 Task: Create a sub task Gather and Analyse Requirements for the task  Implement a new remote access system for a company's employees in the project AgileHive , assign it to team member softage.4@softage.net and update the status of the sub task to  At Risk , set the priority of the sub task to Medium
Action: Mouse moved to (461, 387)
Screenshot: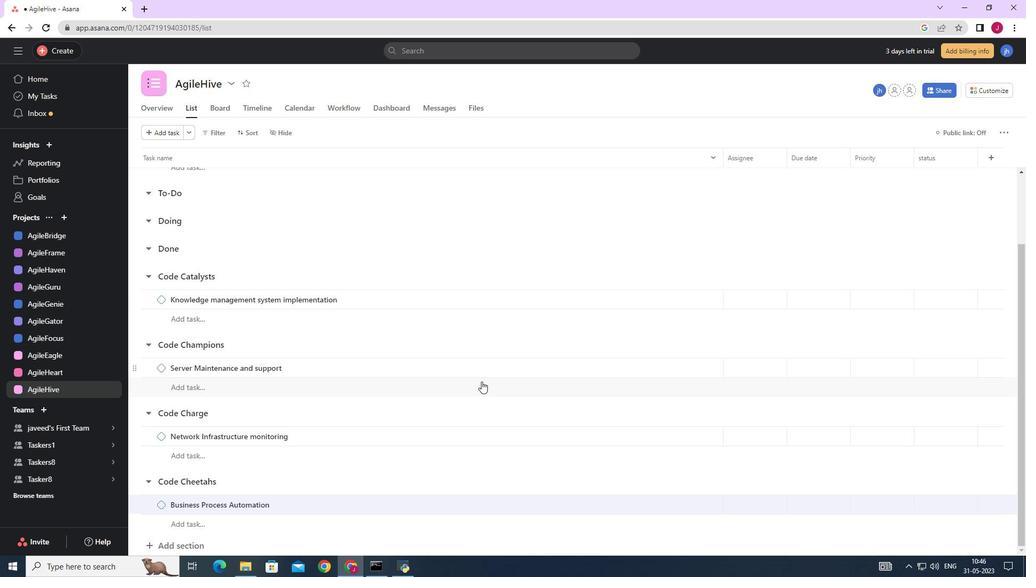 
Action: Mouse scrolled (461, 387) with delta (0, 0)
Screenshot: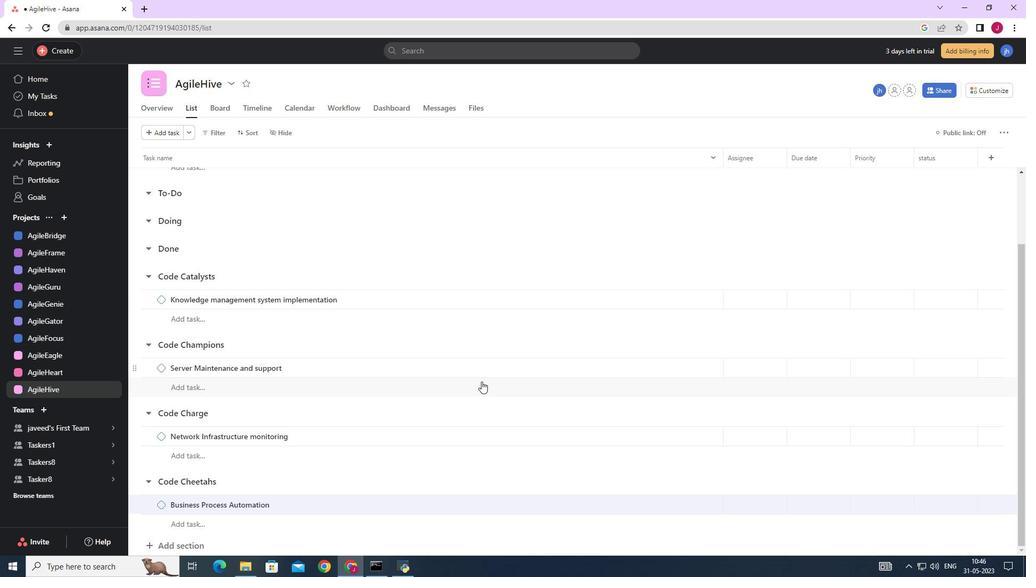 
Action: Mouse moved to (459, 389)
Screenshot: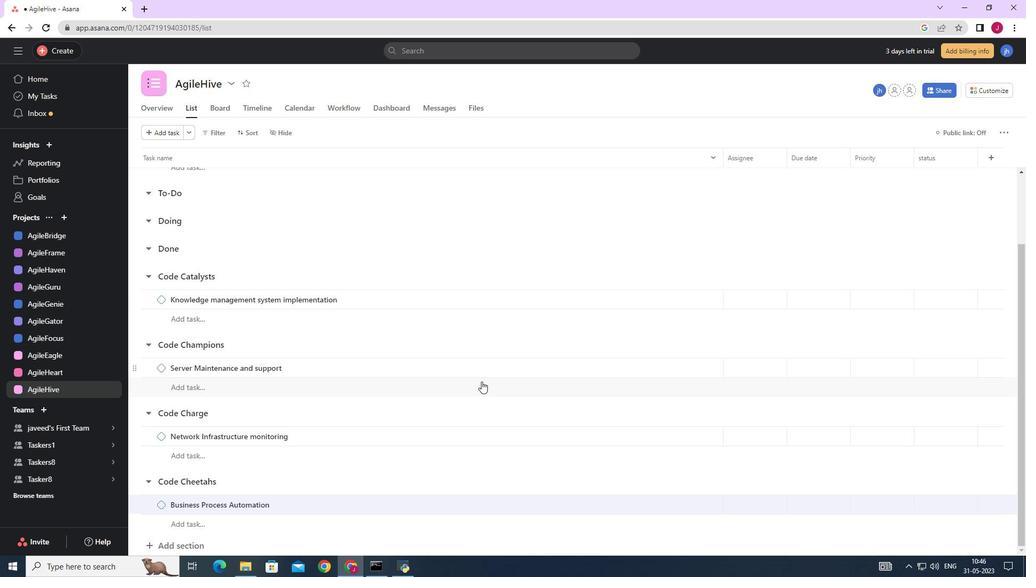 
Action: Mouse scrolled (459, 388) with delta (0, 0)
Screenshot: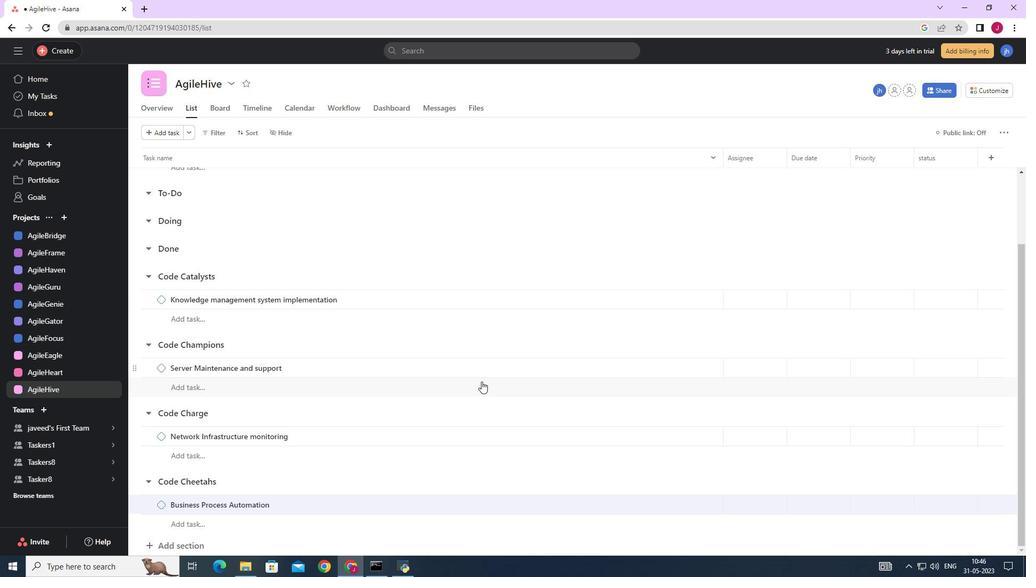 
Action: Mouse scrolled (459, 388) with delta (0, 0)
Screenshot: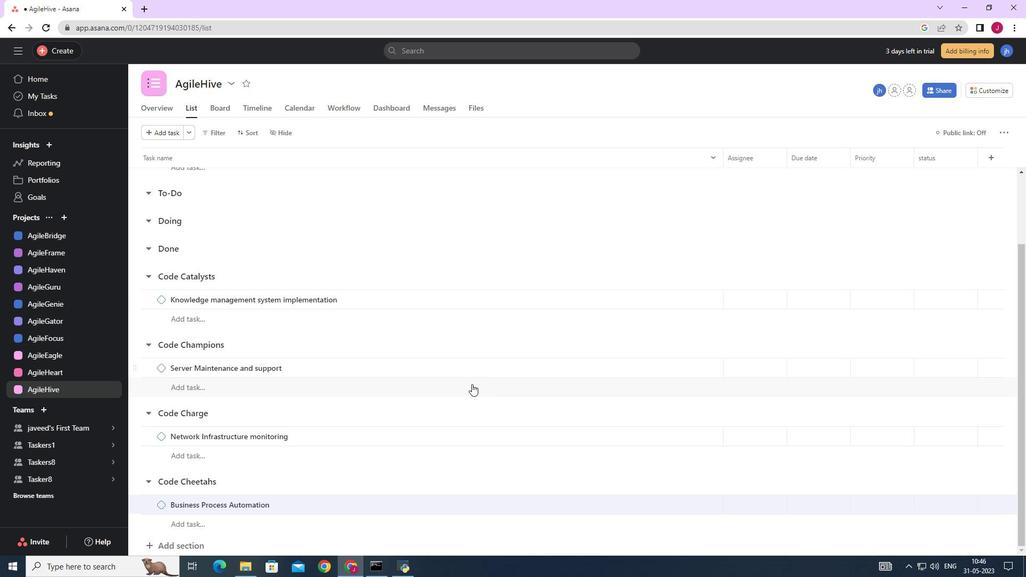 
Action: Mouse scrolled (459, 388) with delta (0, 0)
Screenshot: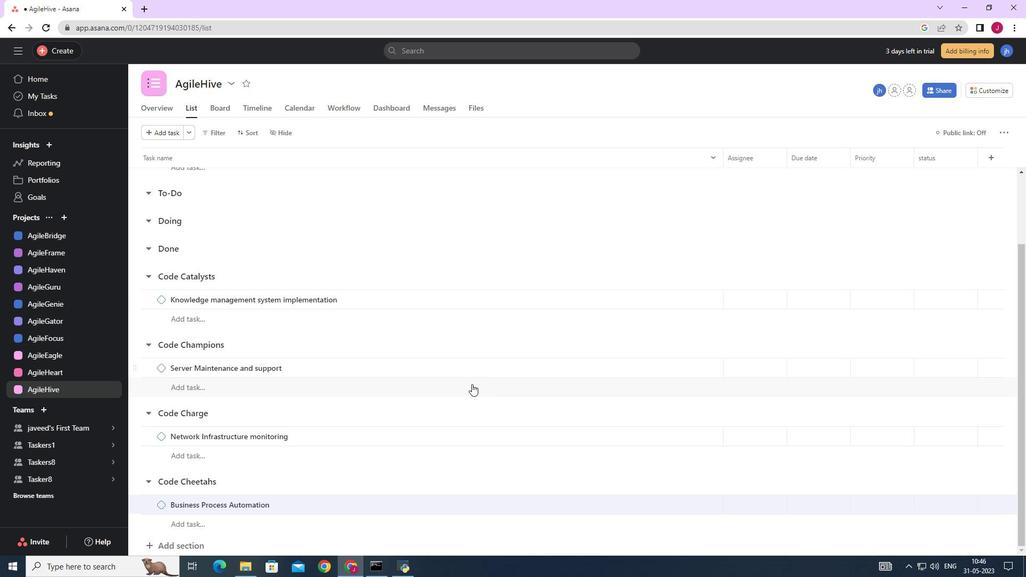 
Action: Mouse scrolled (459, 388) with delta (0, 0)
Screenshot: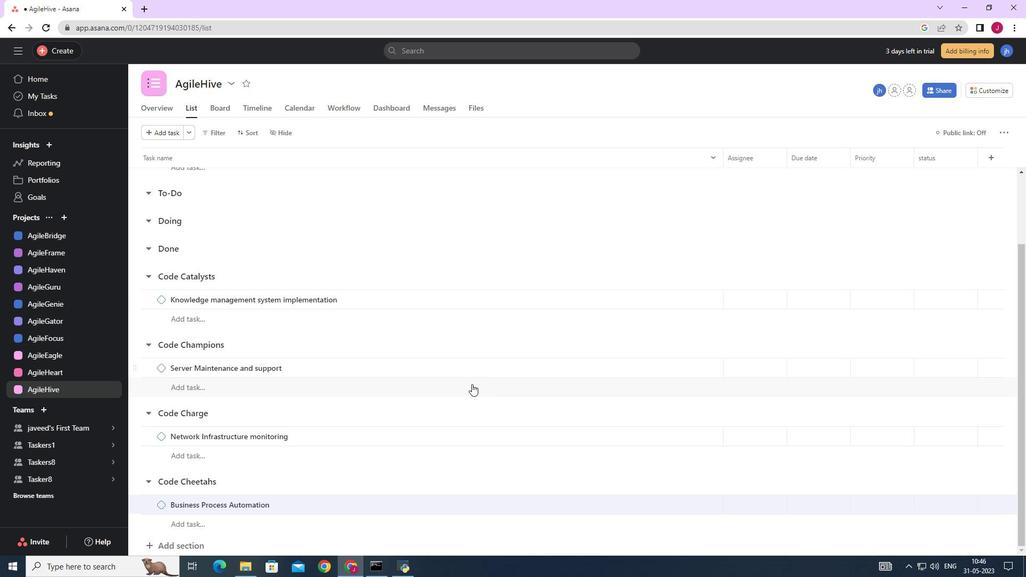 
Action: Mouse scrolled (459, 388) with delta (0, 0)
Screenshot: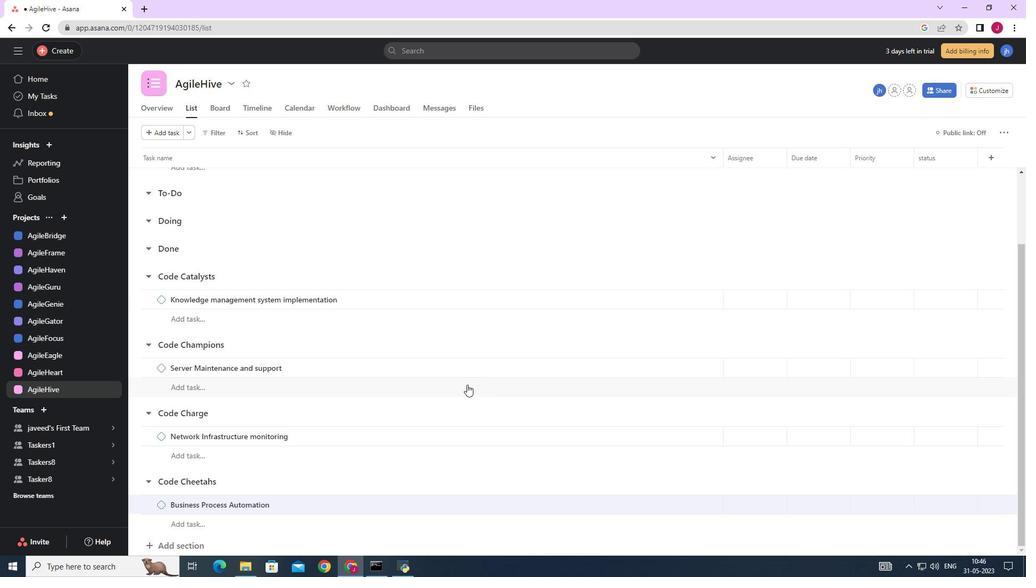 
Action: Mouse moved to (359, 339)
Screenshot: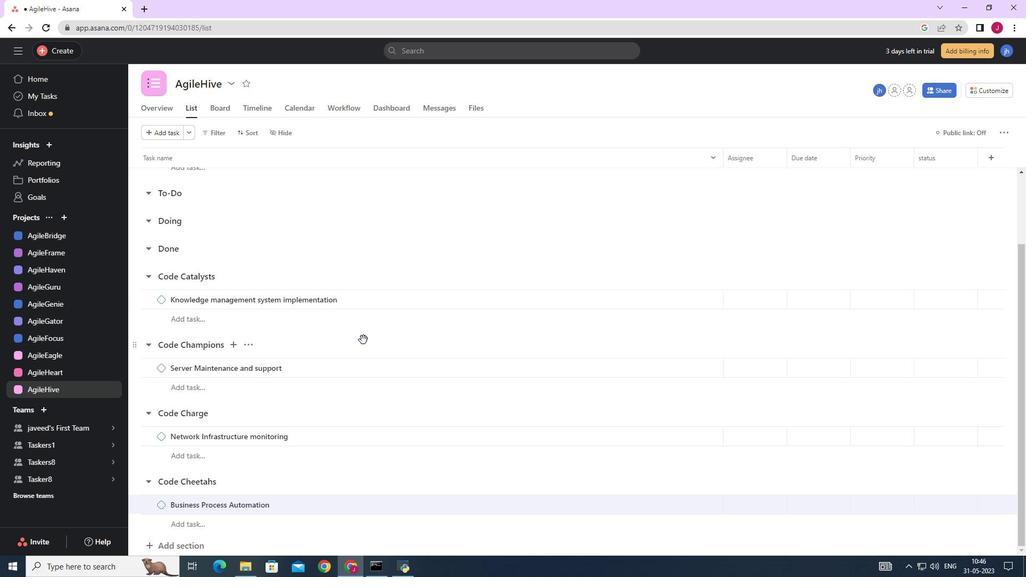 
Action: Mouse scrolled (359, 340) with delta (0, 0)
Screenshot: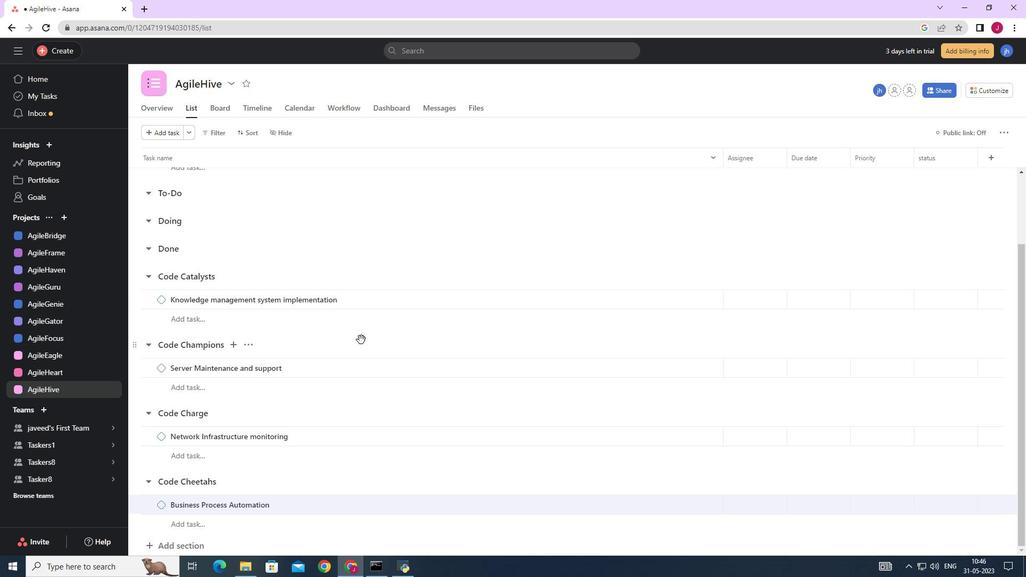 
Action: Mouse scrolled (359, 340) with delta (0, 0)
Screenshot: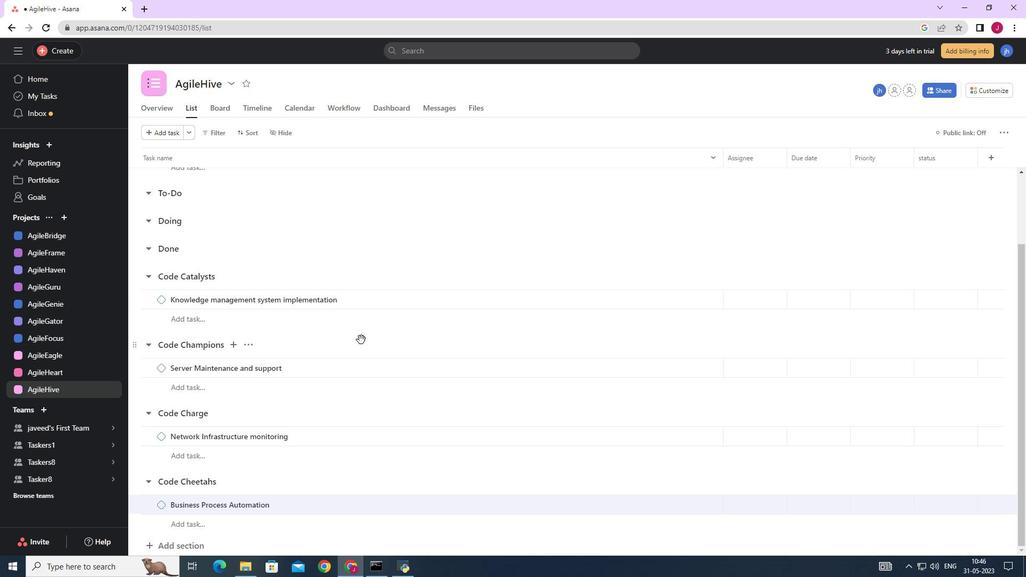 
Action: Mouse scrolled (359, 340) with delta (0, 0)
Screenshot: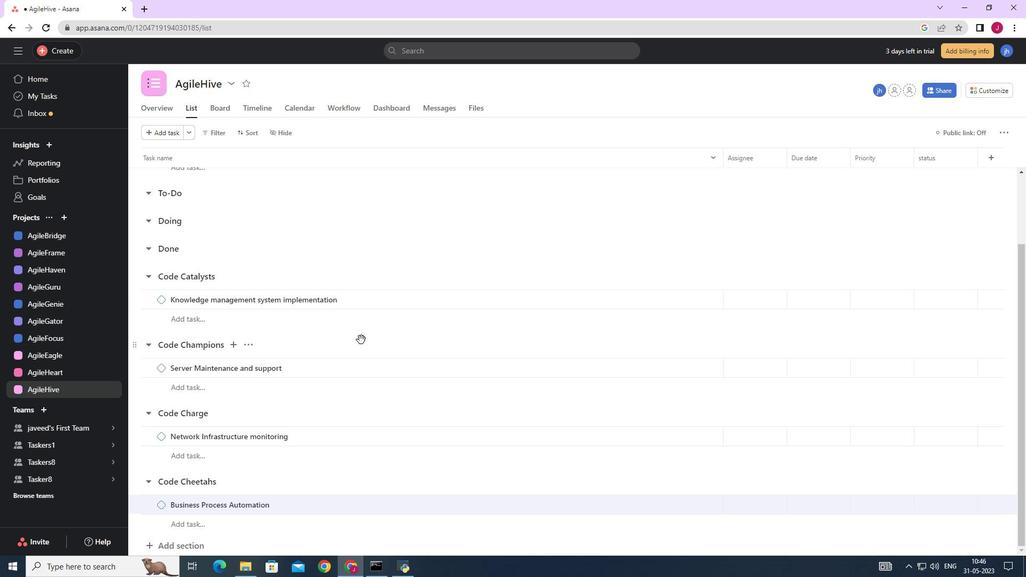 
Action: Mouse scrolled (359, 340) with delta (0, 0)
Screenshot: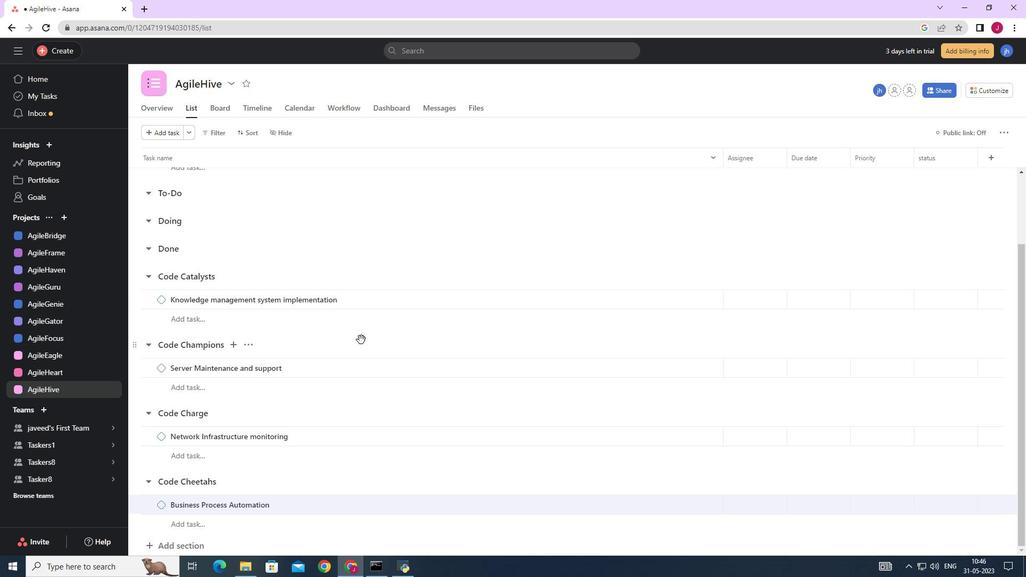 
Action: Mouse moved to (347, 339)
Screenshot: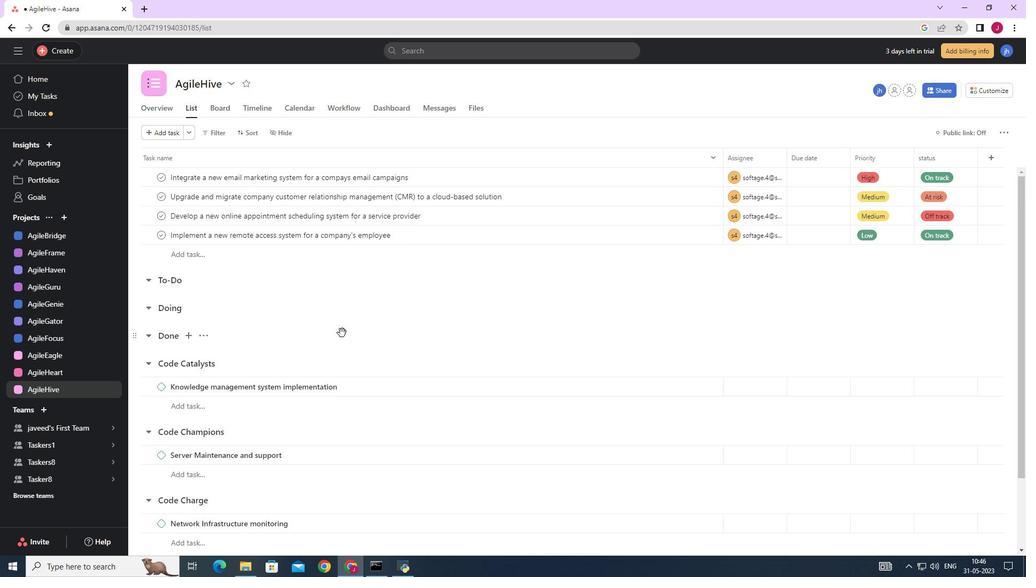 
Action: Mouse scrolled (347, 338) with delta (0, 0)
Screenshot: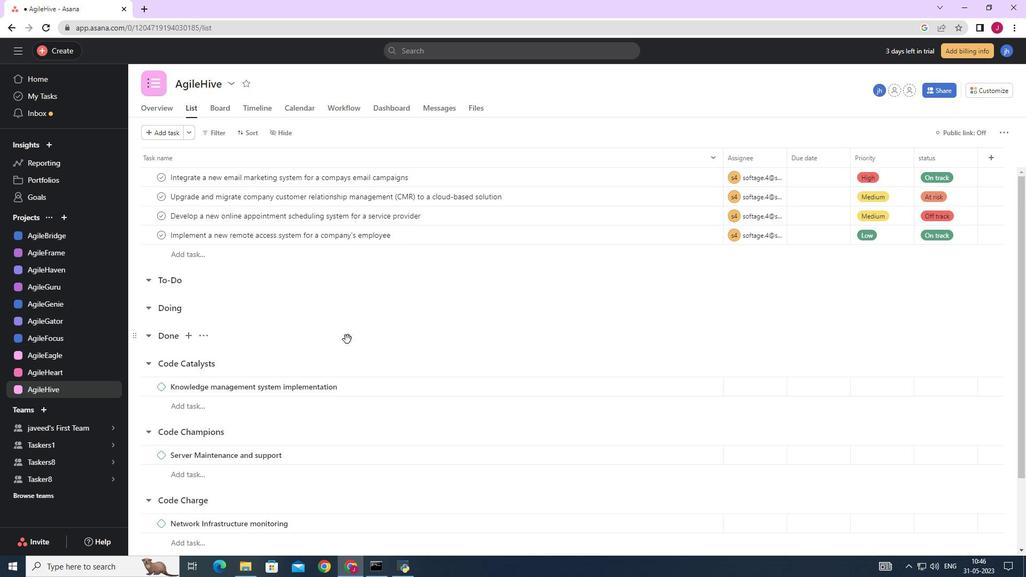 
Action: Mouse scrolled (347, 338) with delta (0, 0)
Screenshot: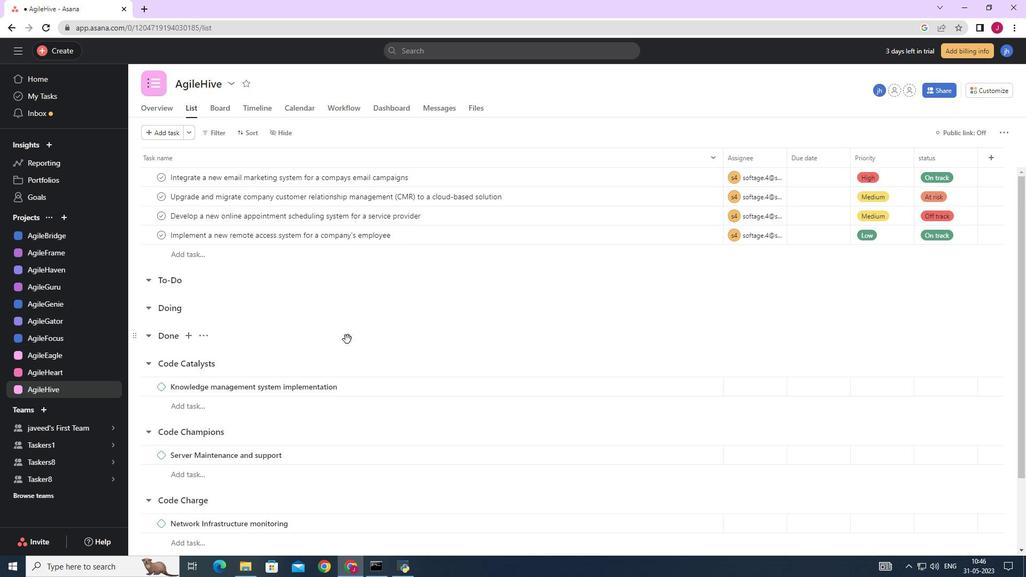 
Action: Mouse scrolled (347, 338) with delta (0, 0)
Screenshot: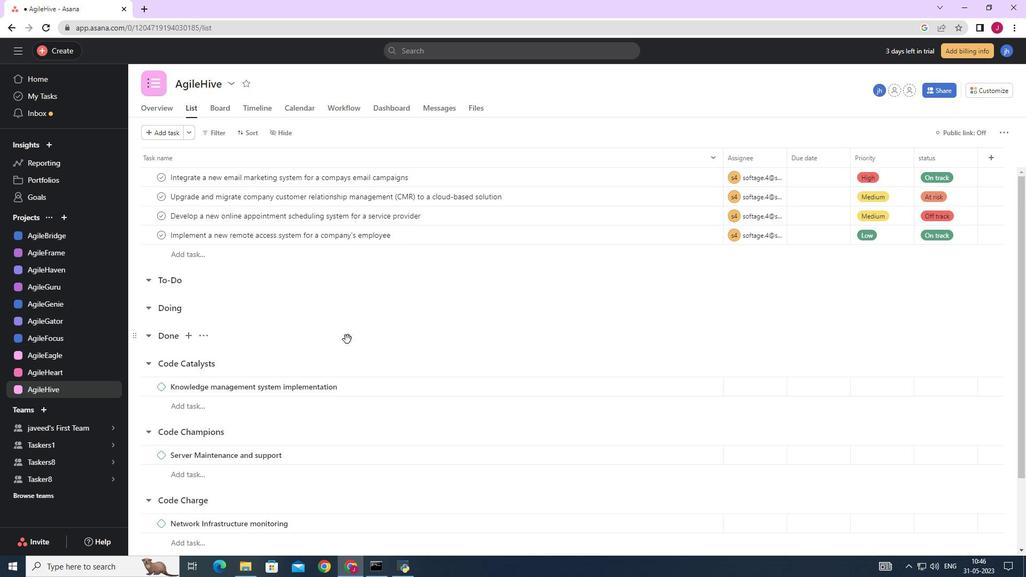 
Action: Mouse scrolled (347, 338) with delta (0, 0)
Screenshot: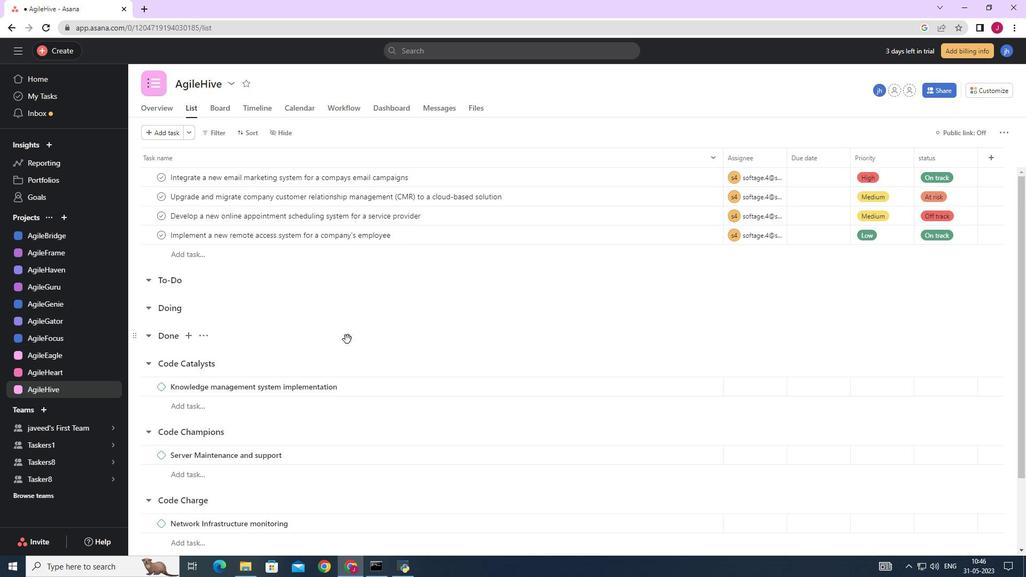 
Action: Mouse scrolled (347, 338) with delta (0, 0)
Screenshot: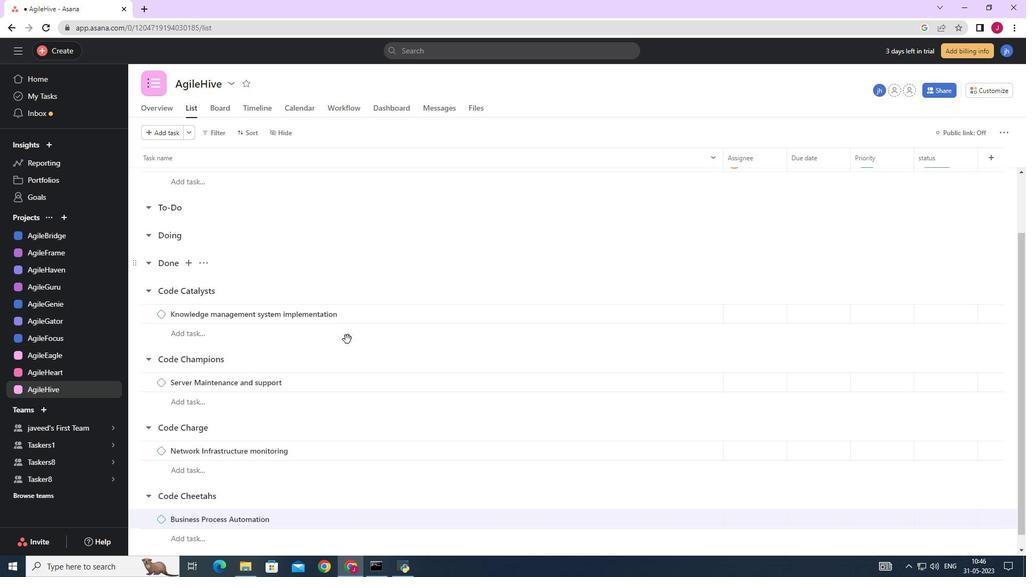 
Action: Mouse scrolled (347, 338) with delta (0, 0)
Screenshot: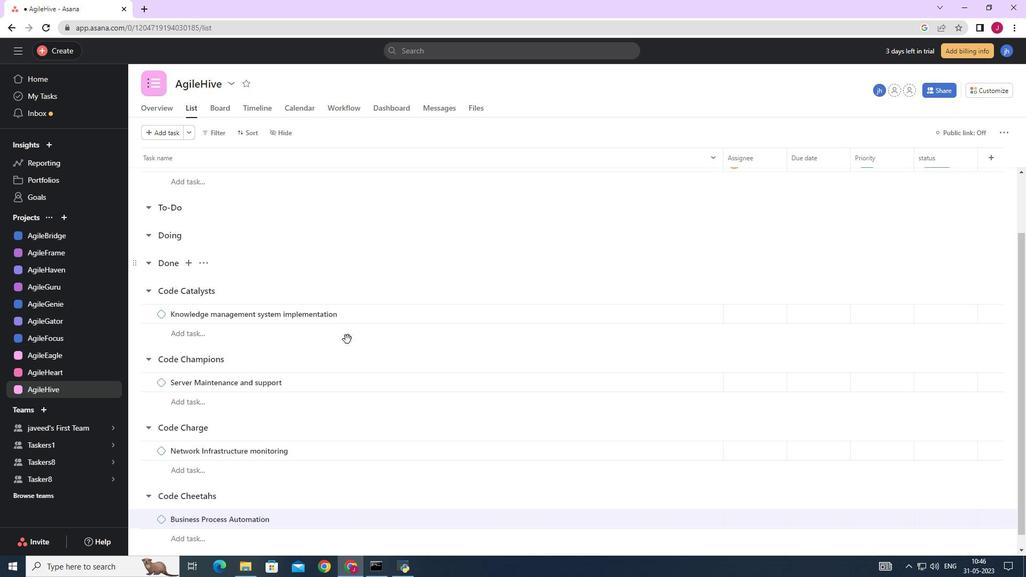 
Action: Mouse scrolled (347, 338) with delta (0, 0)
Screenshot: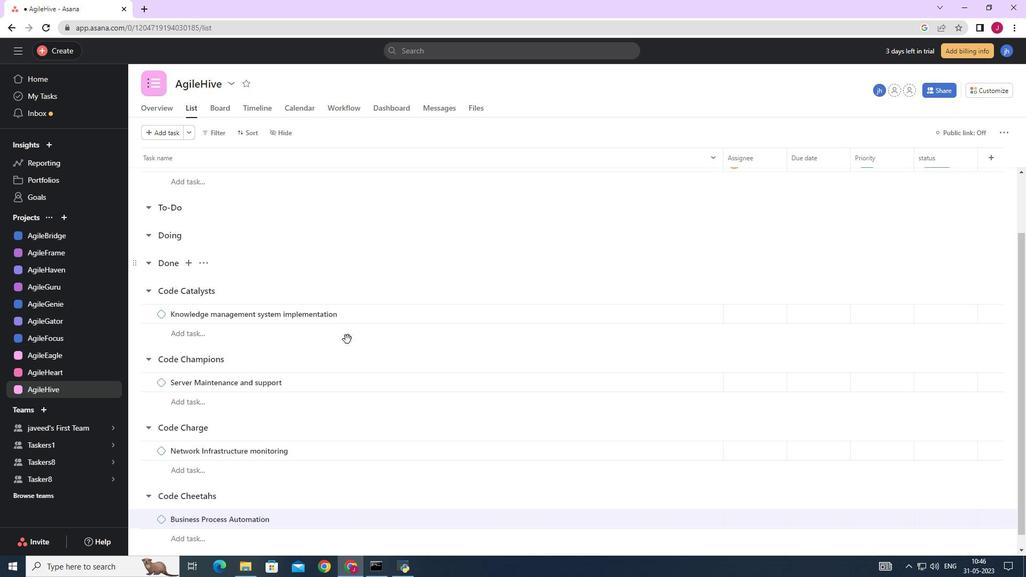 
Action: Mouse scrolled (347, 338) with delta (0, 0)
Screenshot: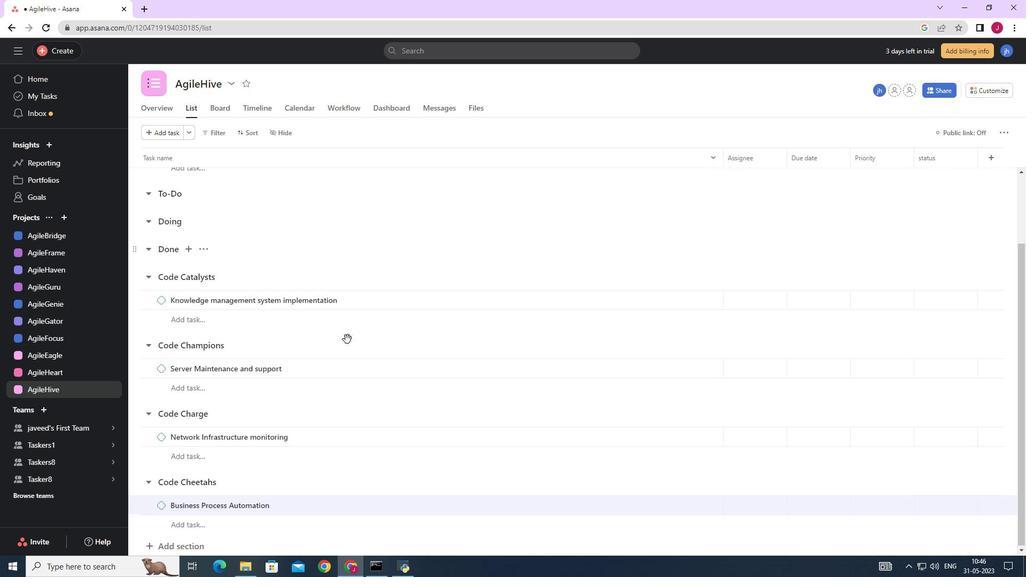 
Action: Mouse moved to (401, 307)
Screenshot: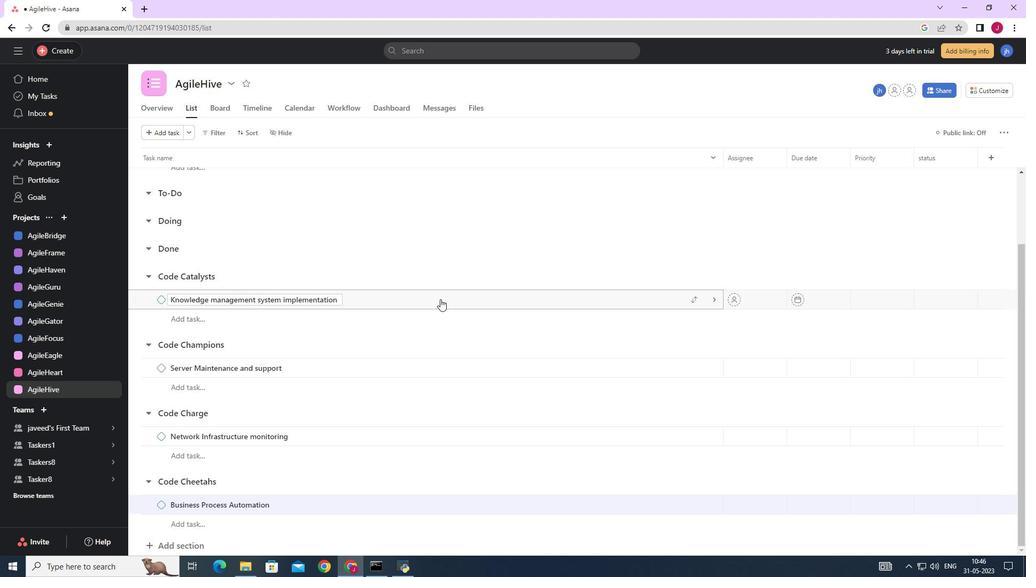 
Action: Mouse scrolled (401, 308) with delta (0, 0)
Screenshot: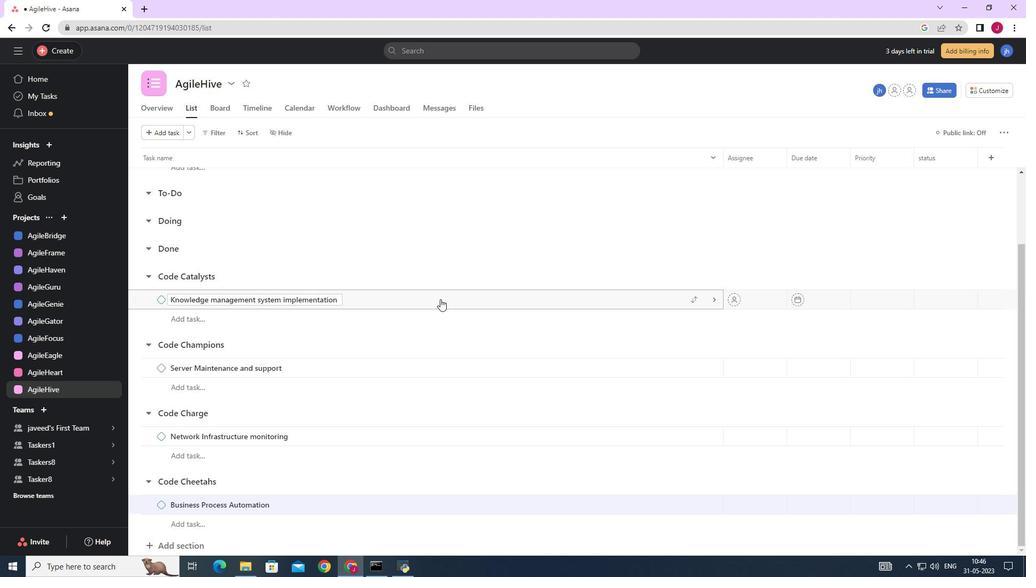 
Action: Mouse scrolled (401, 308) with delta (0, 0)
Screenshot: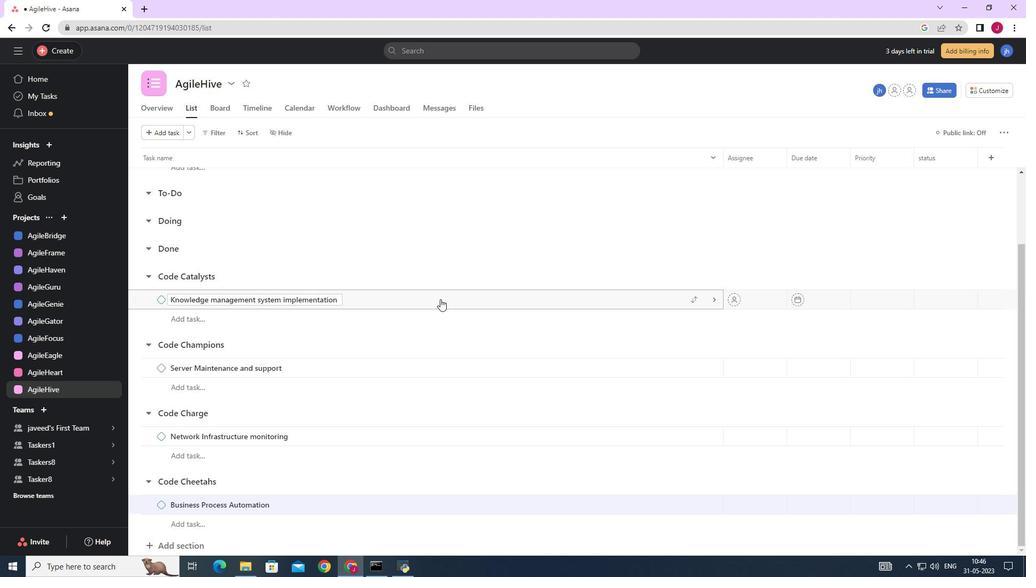 
Action: Mouse scrolled (401, 308) with delta (0, 0)
Screenshot: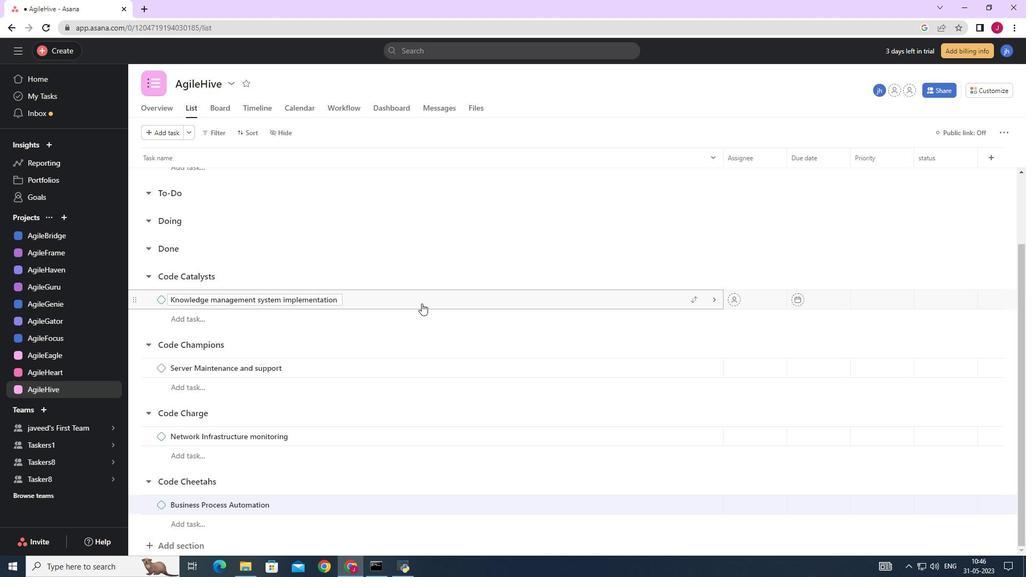 
Action: Mouse scrolled (401, 308) with delta (0, 0)
Screenshot: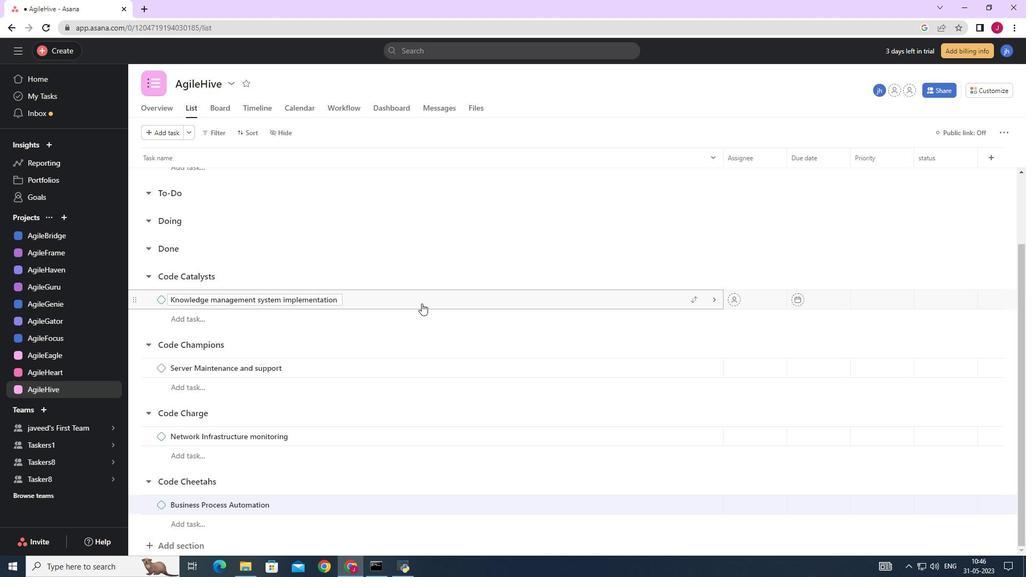 
Action: Mouse moved to (653, 237)
Screenshot: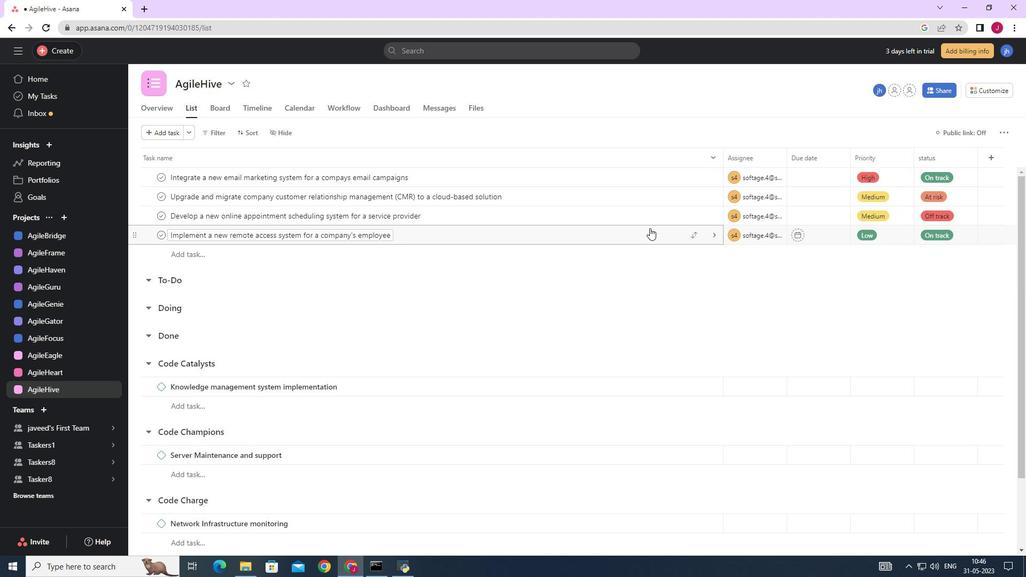 
Action: Mouse pressed left at (653, 237)
Screenshot: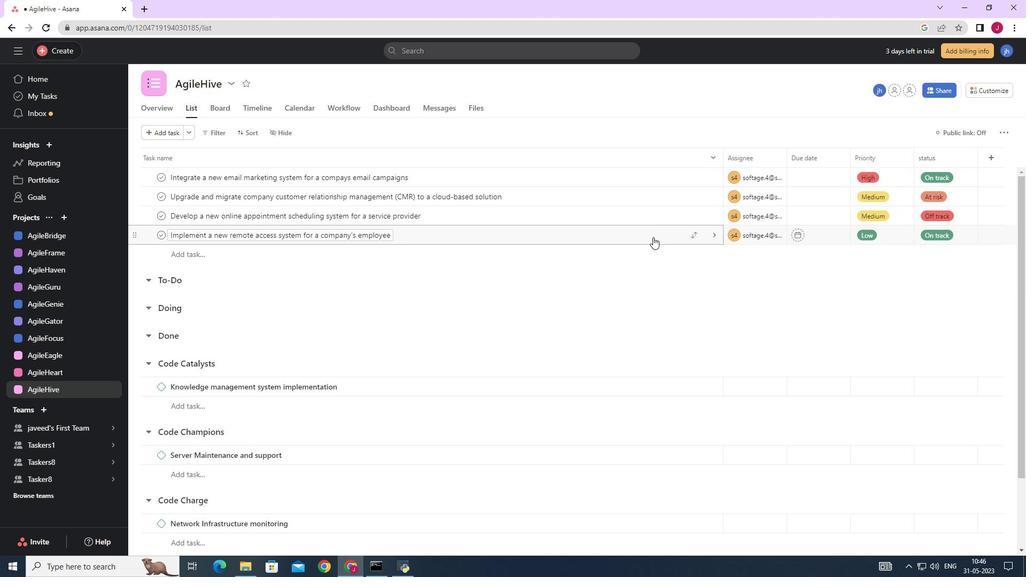 
Action: Mouse moved to (805, 330)
Screenshot: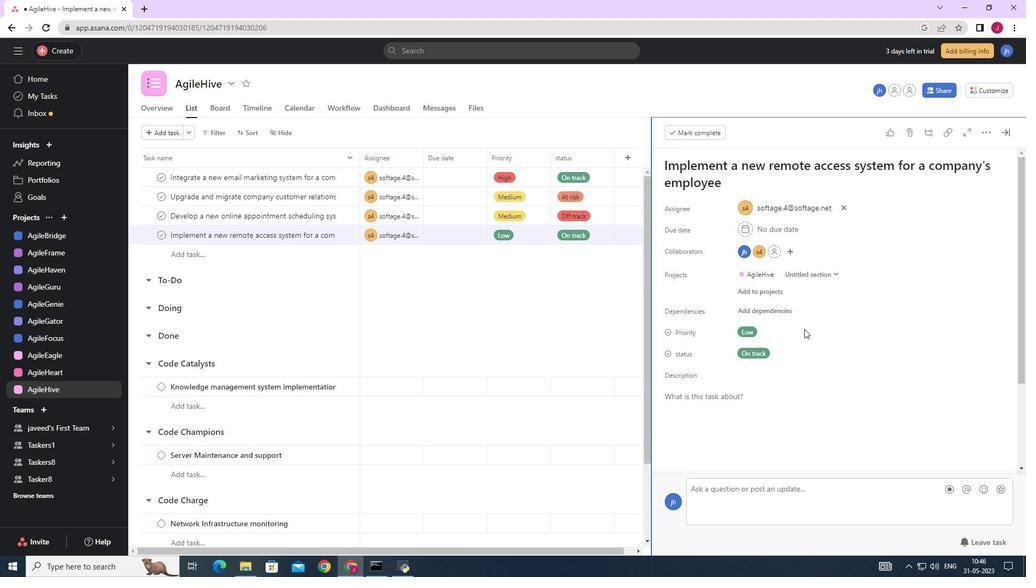 
Action: Mouse scrolled (805, 330) with delta (0, 0)
Screenshot: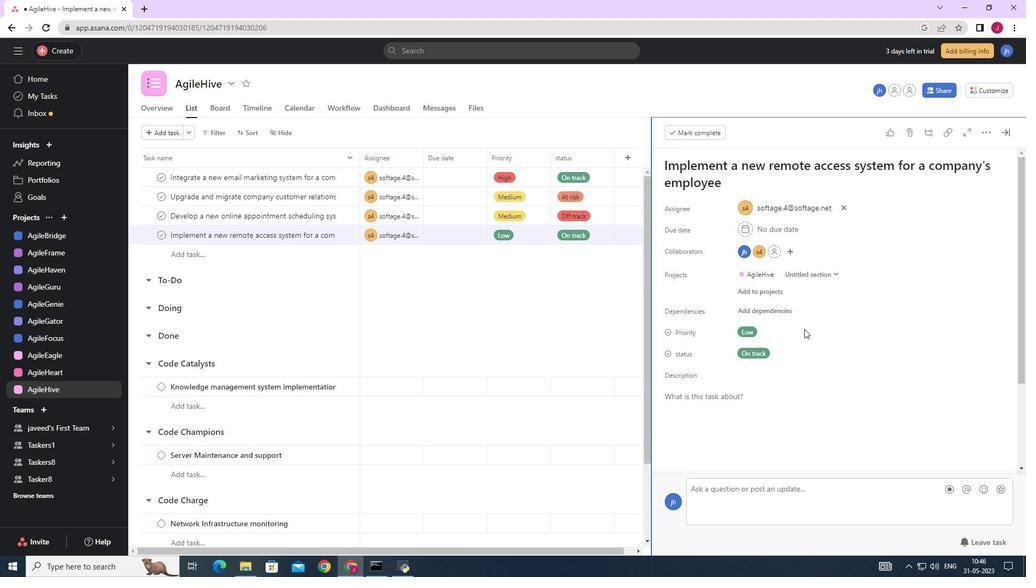 
Action: Mouse scrolled (805, 330) with delta (0, 0)
Screenshot: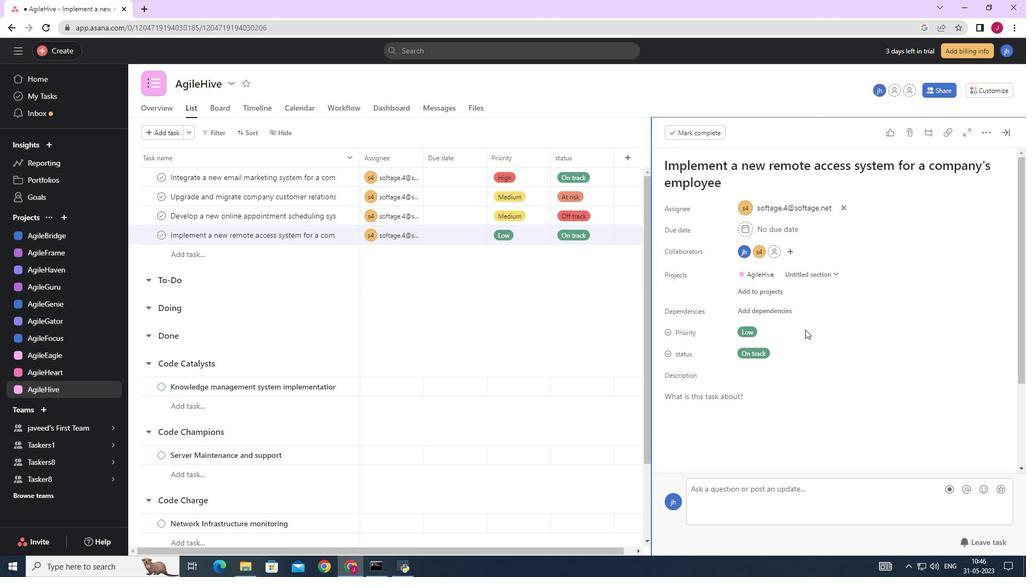 
Action: Mouse moved to (805, 330)
Screenshot: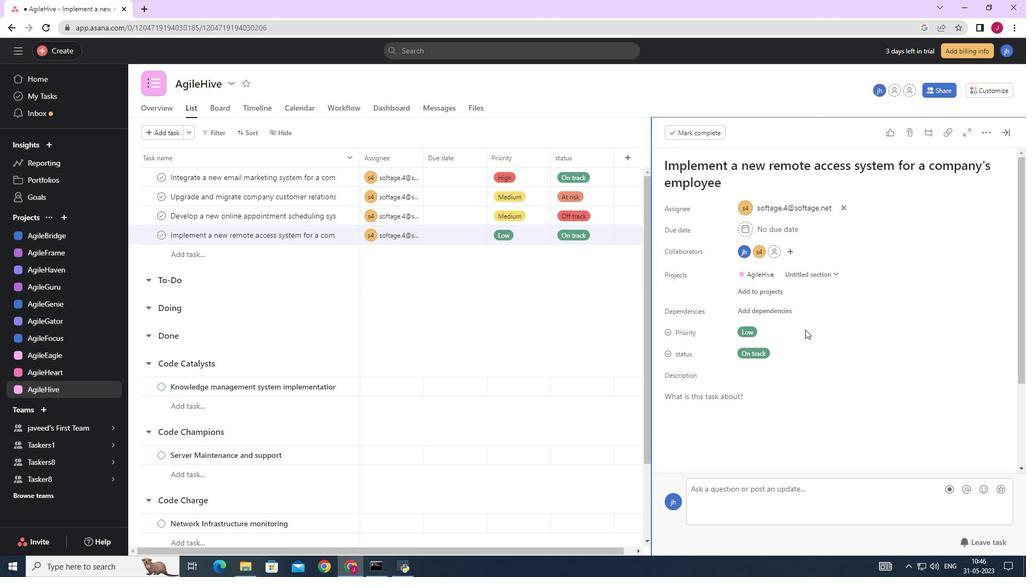 
Action: Mouse scrolled (805, 330) with delta (0, 0)
Screenshot: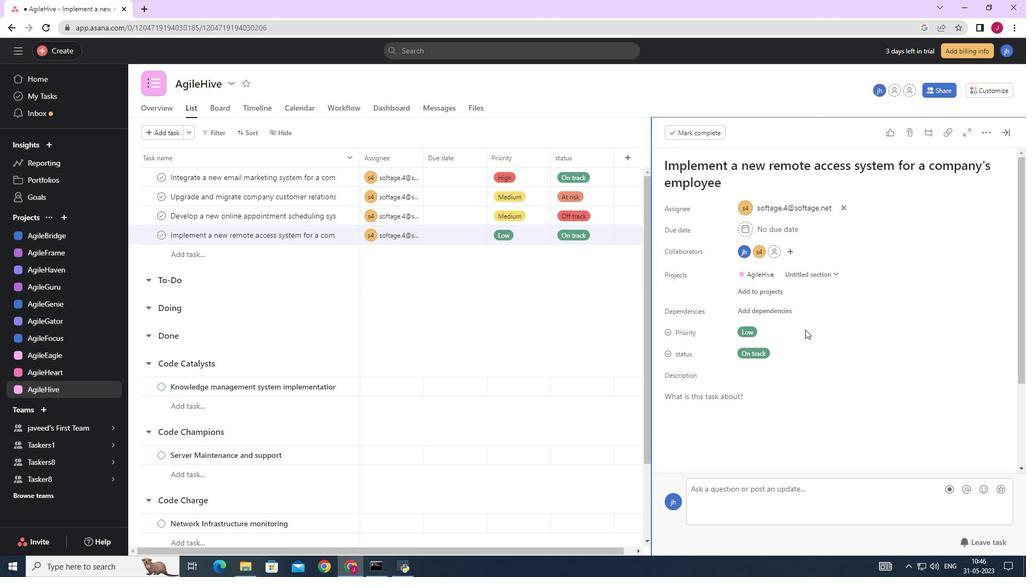 
Action: Mouse moved to (700, 389)
Screenshot: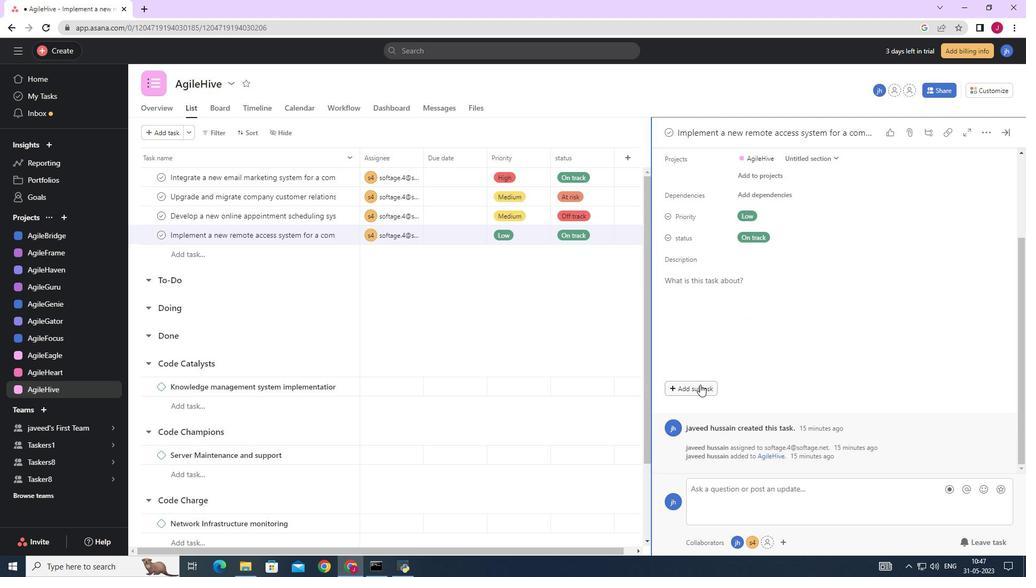 
Action: Mouse pressed left at (700, 389)
Screenshot: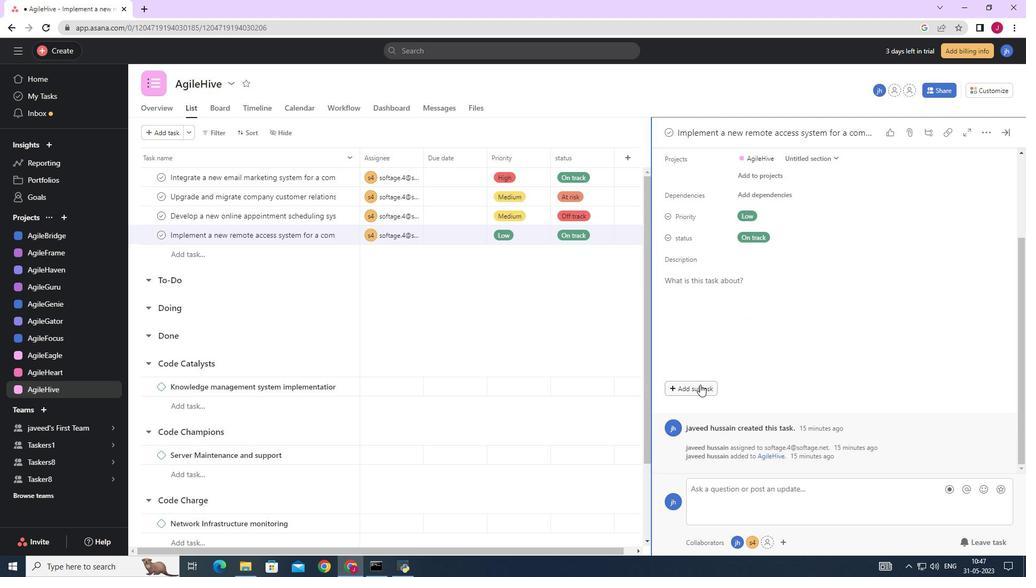 
Action: Mouse moved to (692, 365)
Screenshot: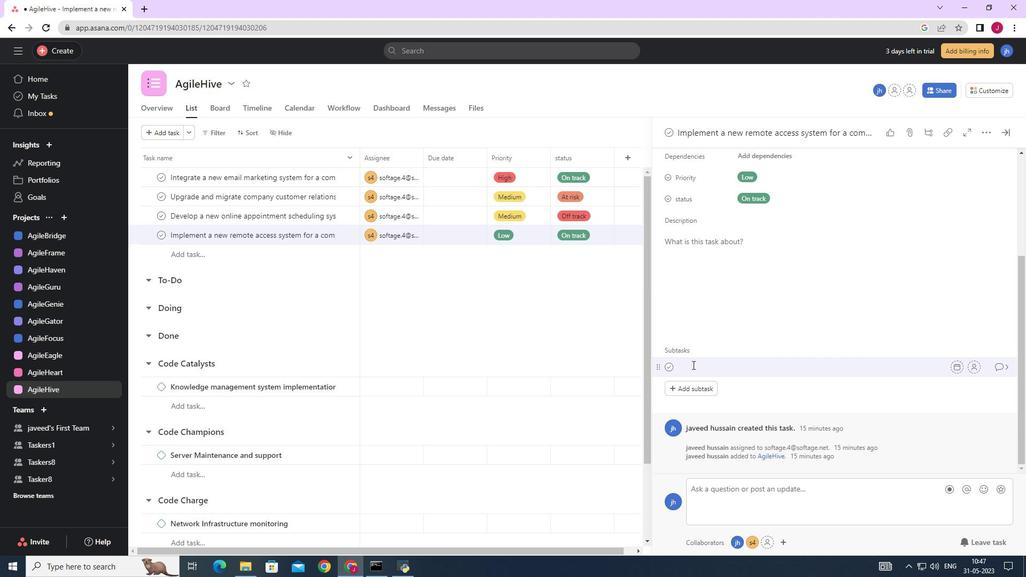 
Action: Key pressed <Key.caps_lock>G<Key.caps_lock>ather<Key.space>and<Key.space><Key.caps_lock>A<Key.caps_lock>nalyse<Key.space><Key.caps_lock>R<Key.caps_lock>equirements<Key.space>
Screenshot: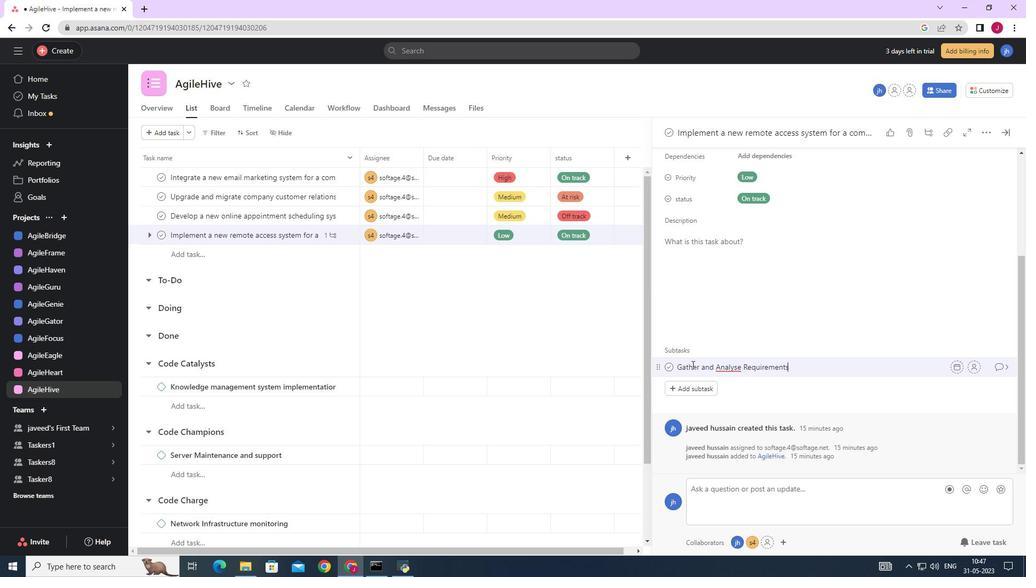 
Action: Mouse moved to (973, 371)
Screenshot: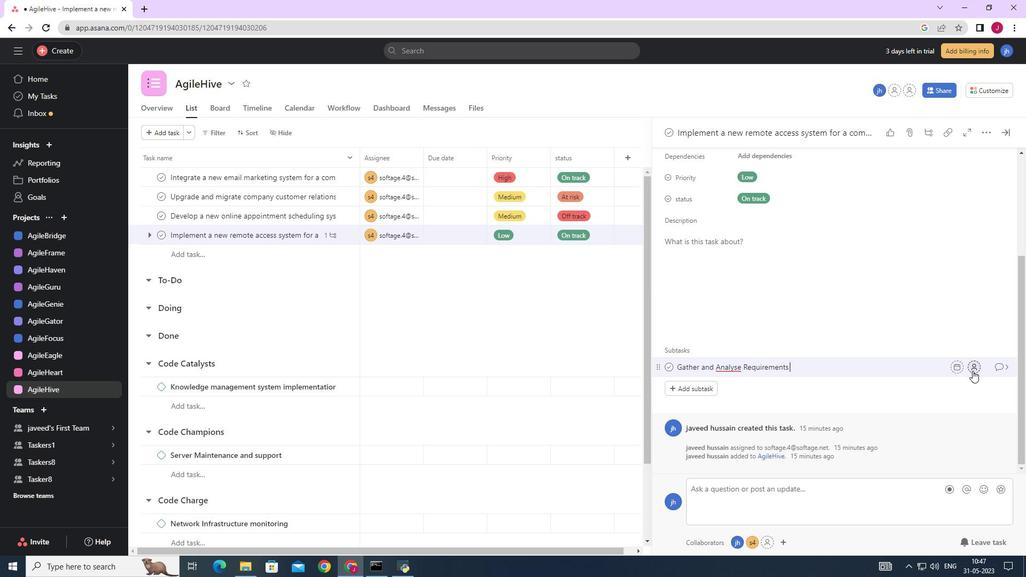 
Action: Mouse pressed left at (973, 371)
Screenshot: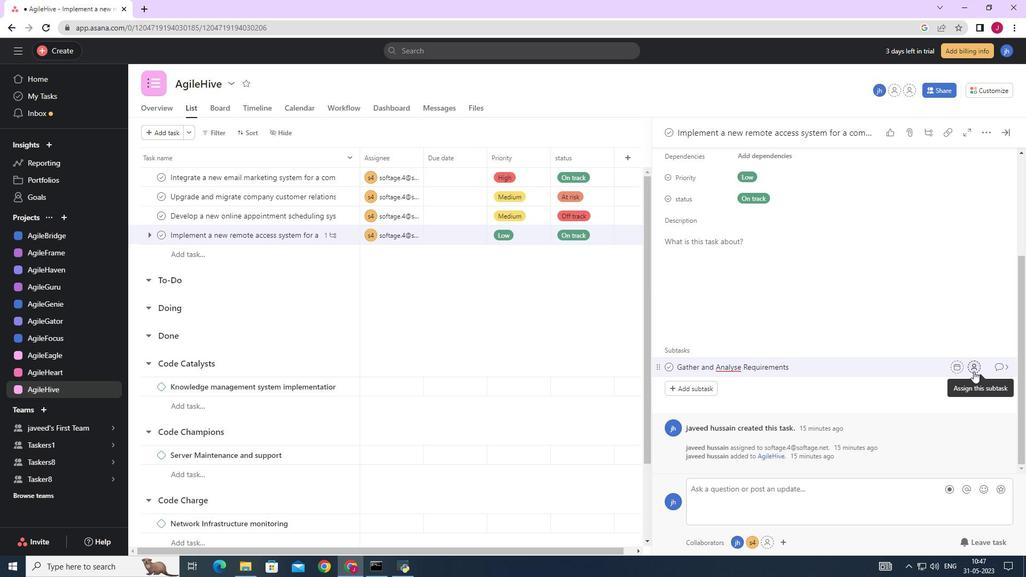 
Action: Mouse moved to (815, 411)
Screenshot: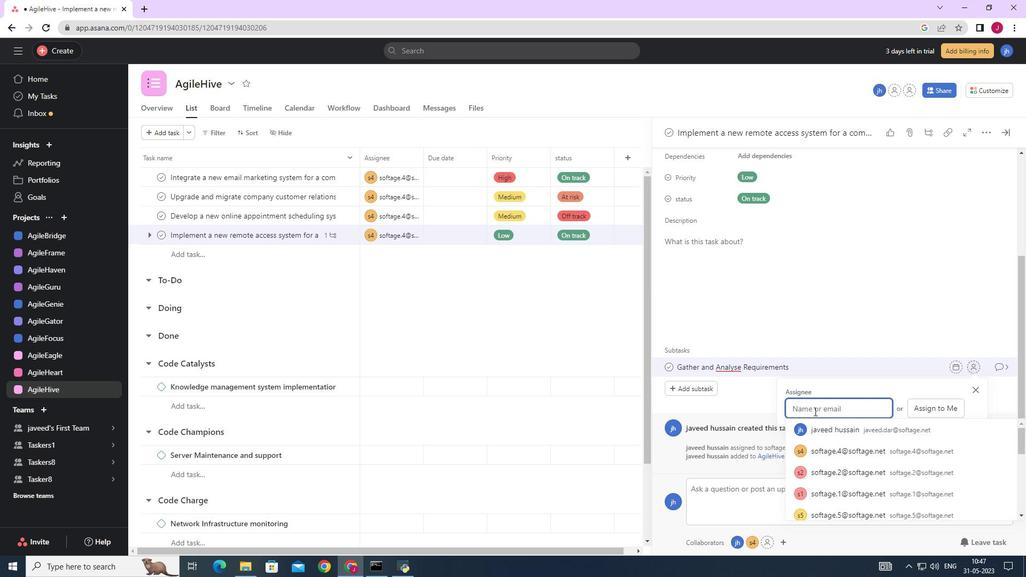 
Action: Key pressed softage.4
Screenshot: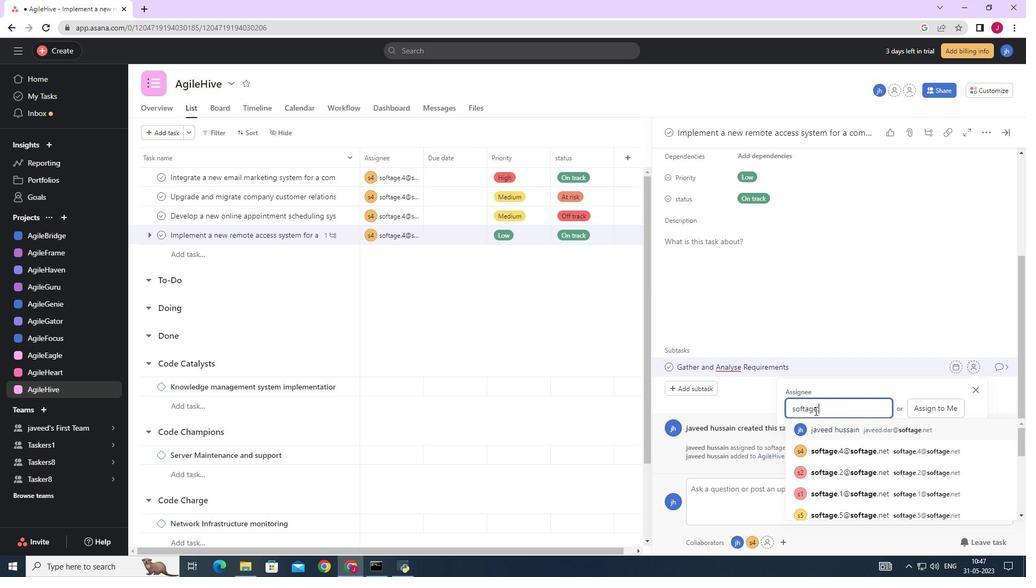 
Action: Mouse moved to (846, 431)
Screenshot: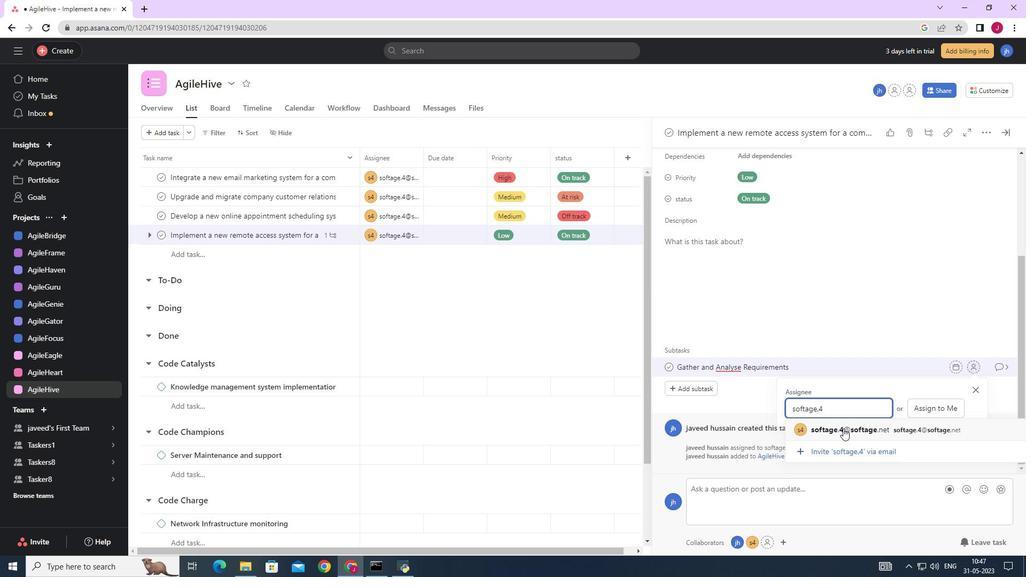 
Action: Mouse pressed left at (846, 431)
Screenshot: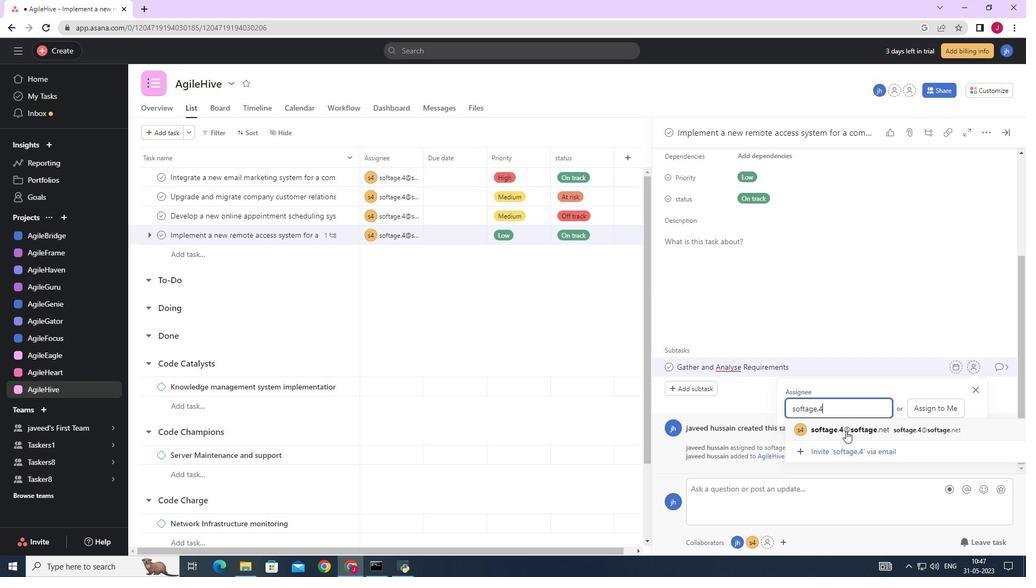 
Action: Mouse moved to (1000, 365)
Screenshot: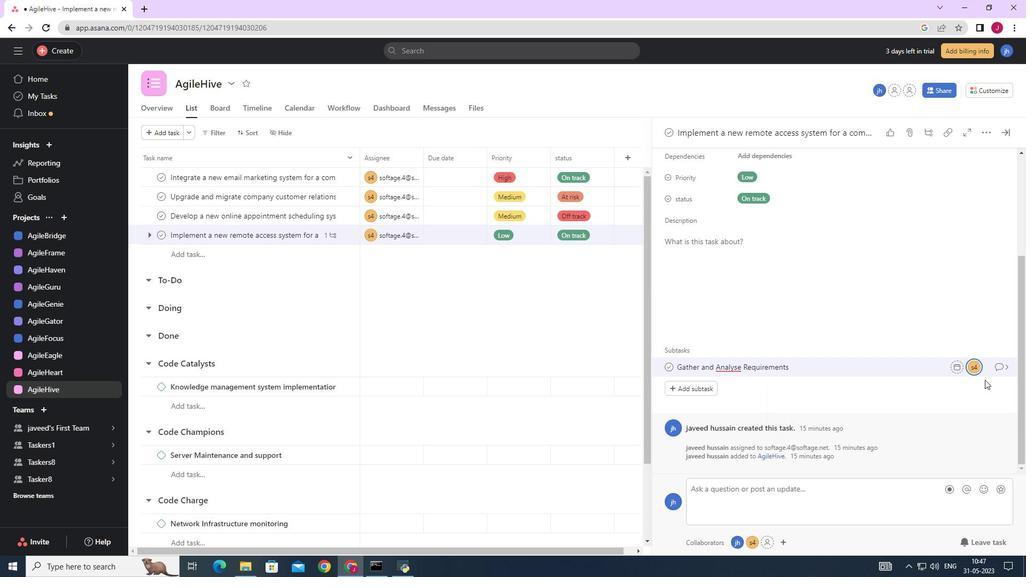 
Action: Mouse pressed left at (1000, 365)
Screenshot: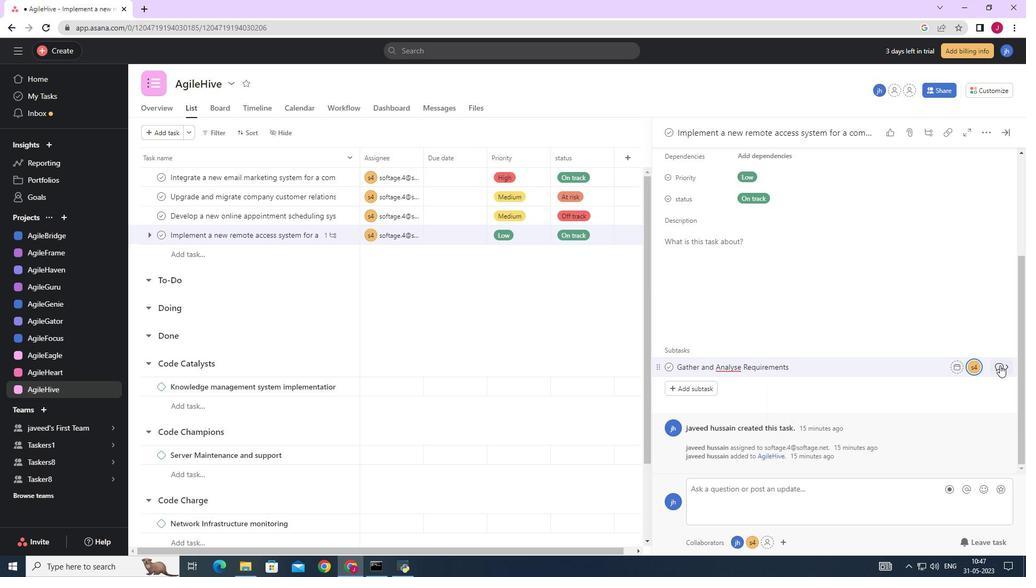 
Action: Mouse moved to (702, 305)
Screenshot: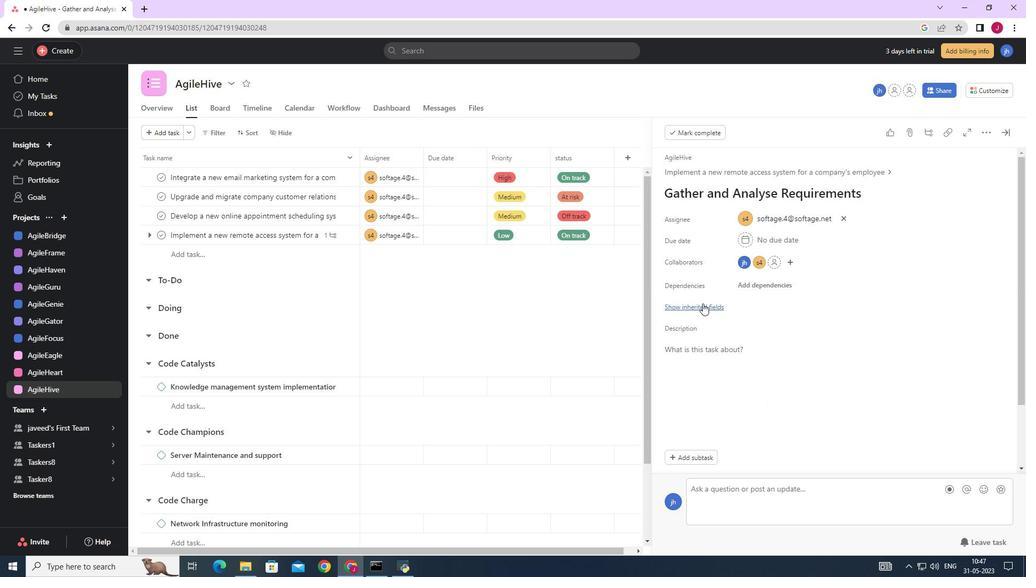 
Action: Mouse pressed left at (702, 305)
Screenshot: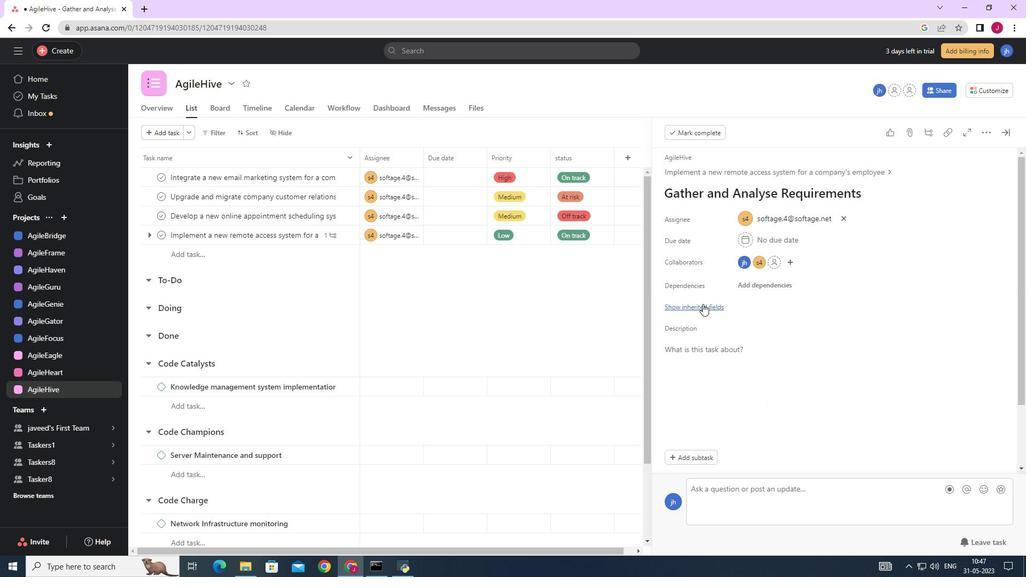 
Action: Mouse moved to (743, 326)
Screenshot: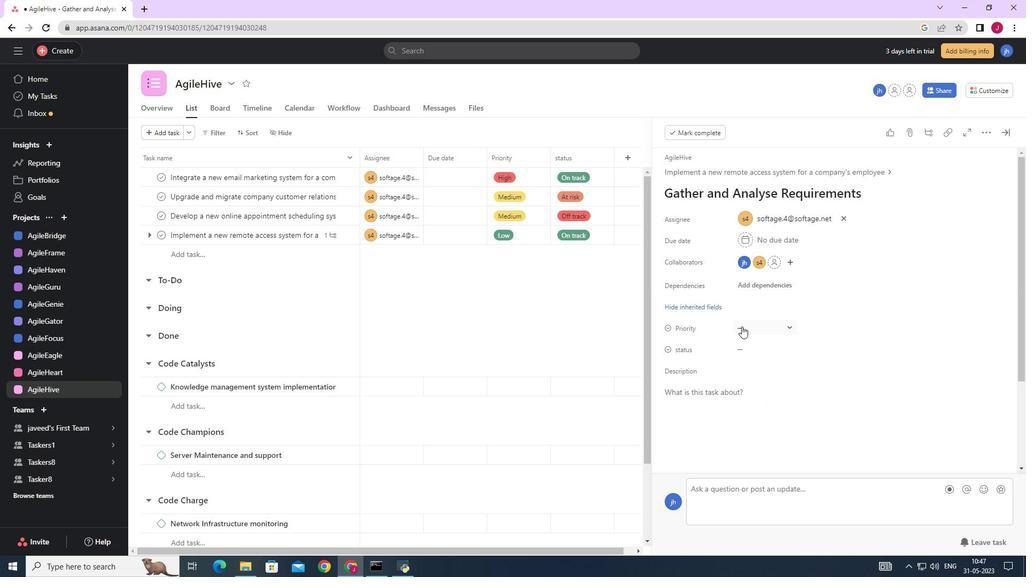 
Action: Mouse pressed left at (743, 326)
Screenshot: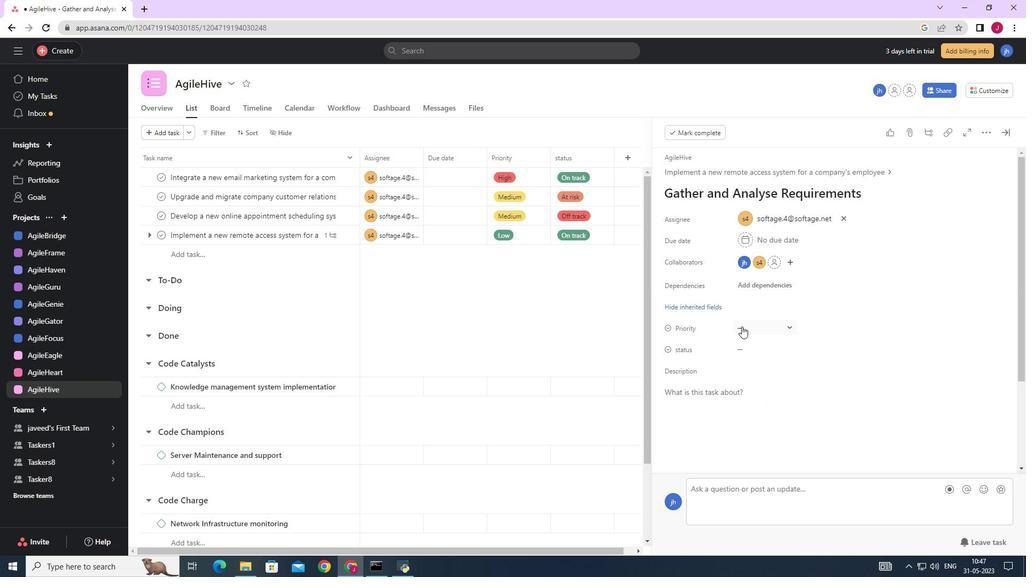 
Action: Mouse moved to (765, 384)
Screenshot: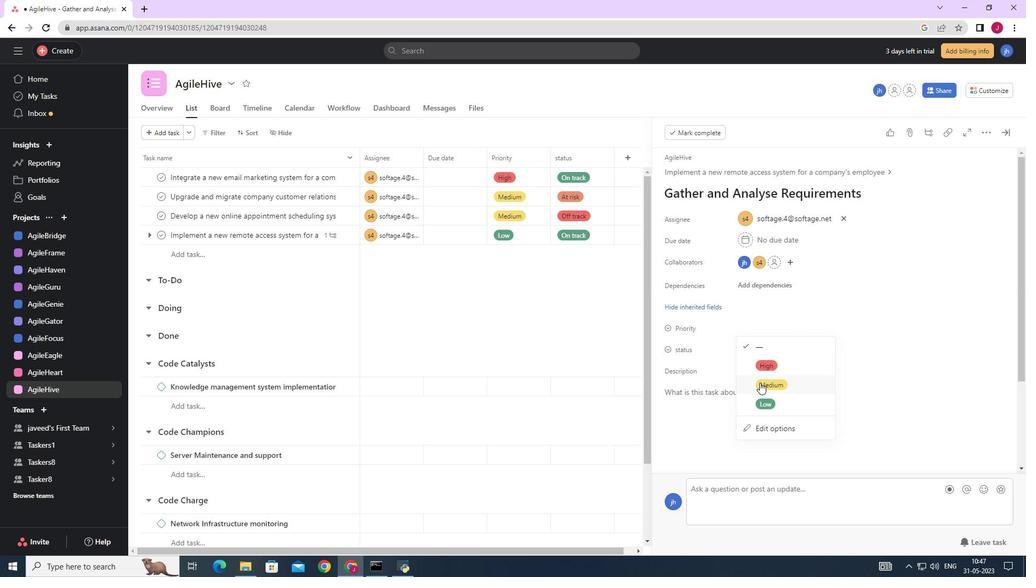 
Action: Mouse pressed left at (765, 384)
Screenshot: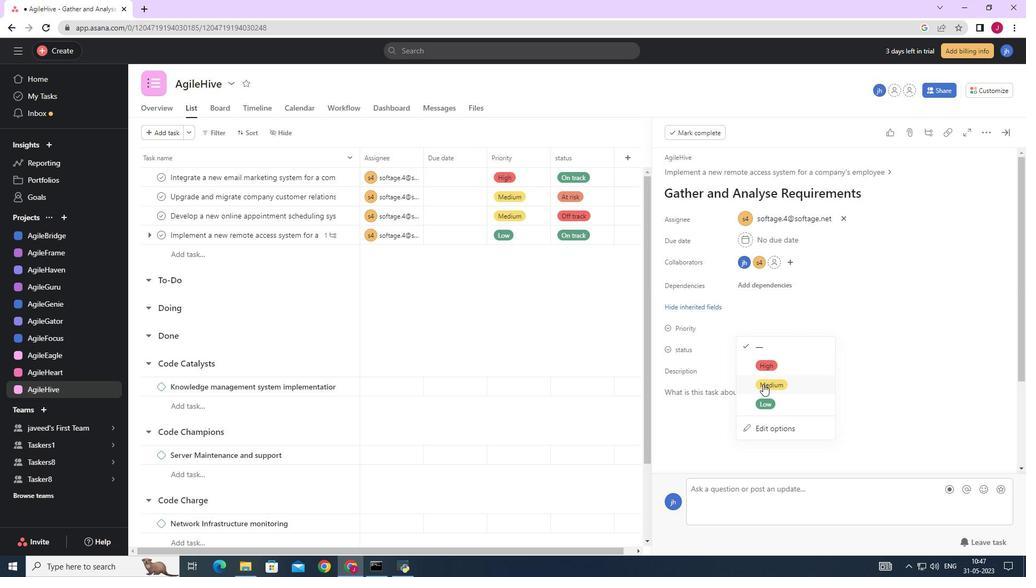 
Action: Mouse moved to (741, 346)
Screenshot: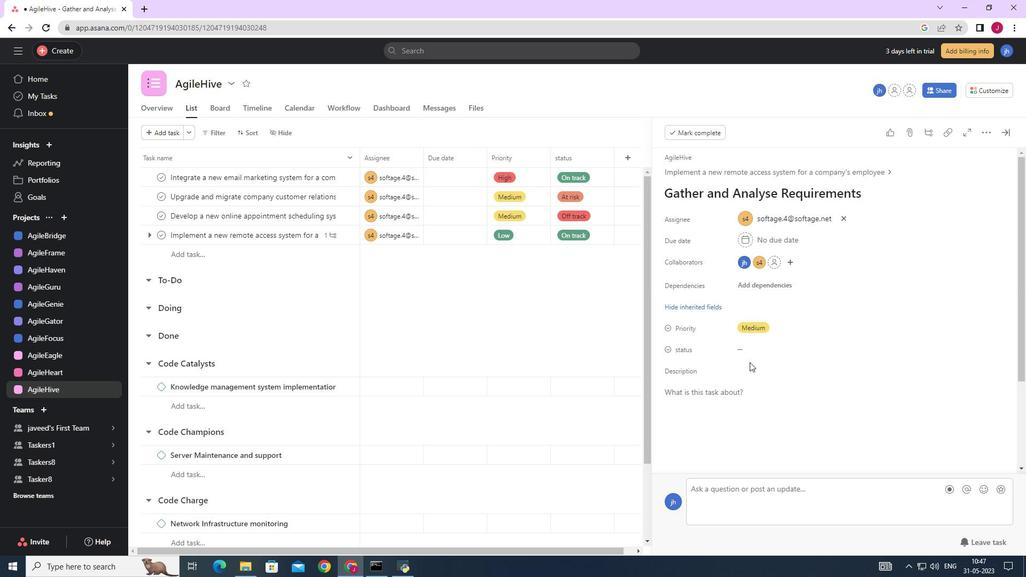 
Action: Mouse pressed left at (741, 346)
Screenshot: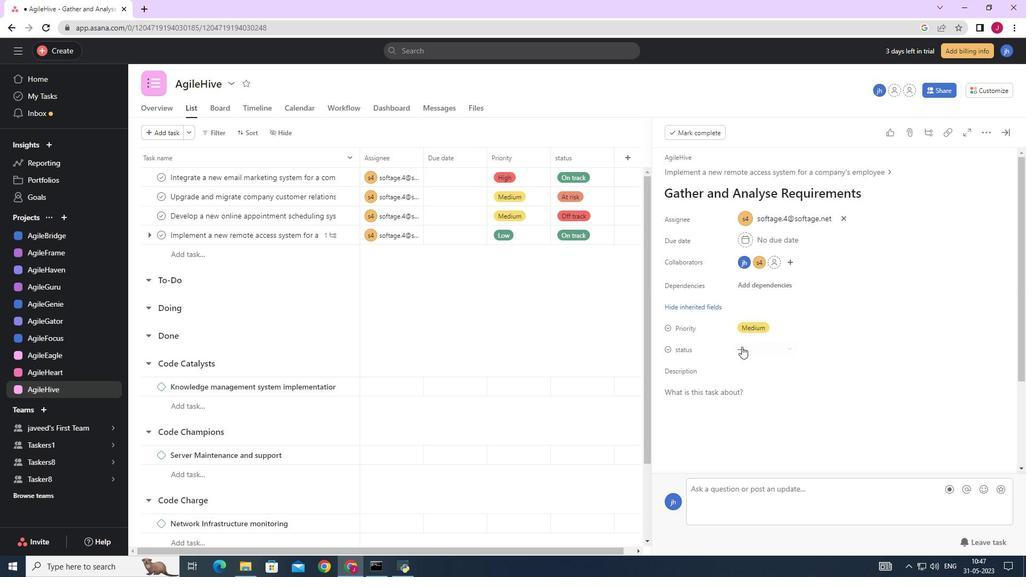 
Action: Mouse moved to (772, 428)
Screenshot: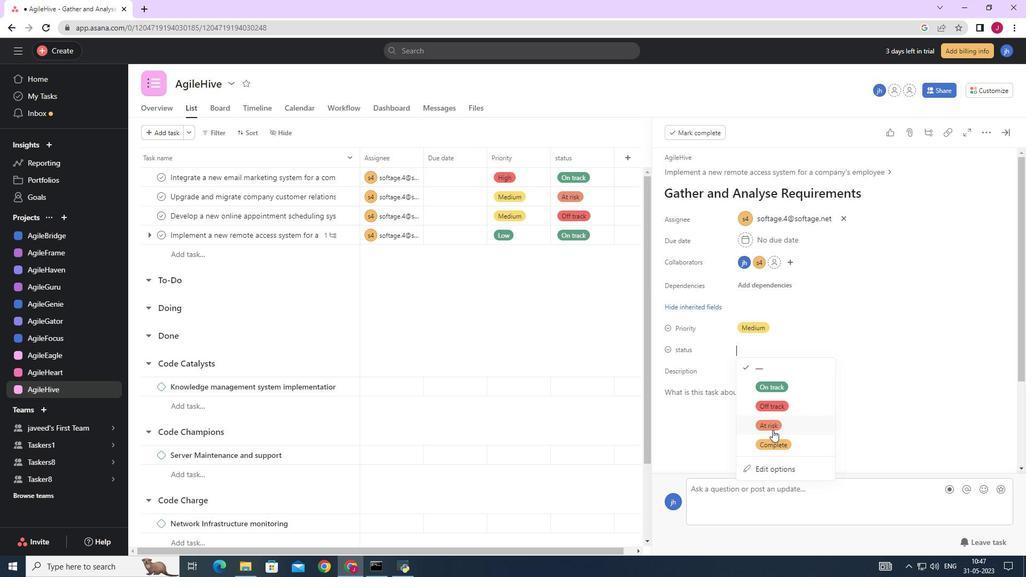 
Action: Mouse pressed left at (772, 428)
Screenshot: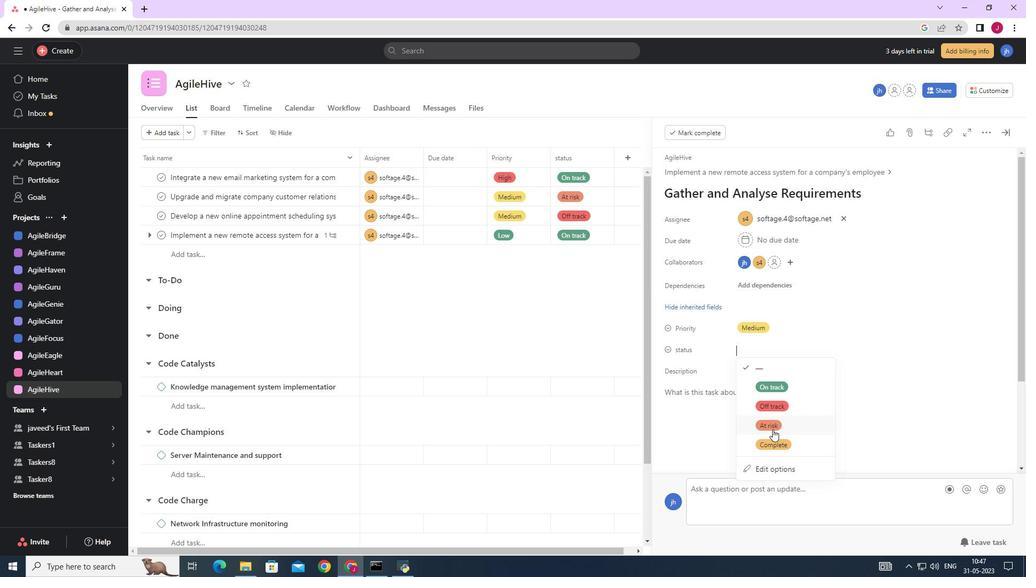
Action: Mouse moved to (1010, 132)
Screenshot: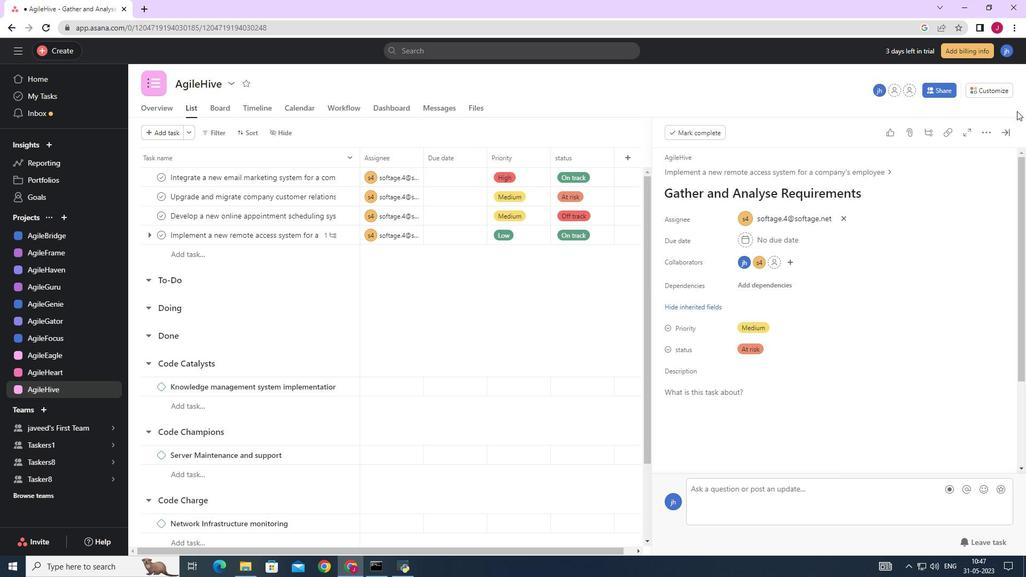 
Action: Mouse pressed left at (1010, 132)
Screenshot: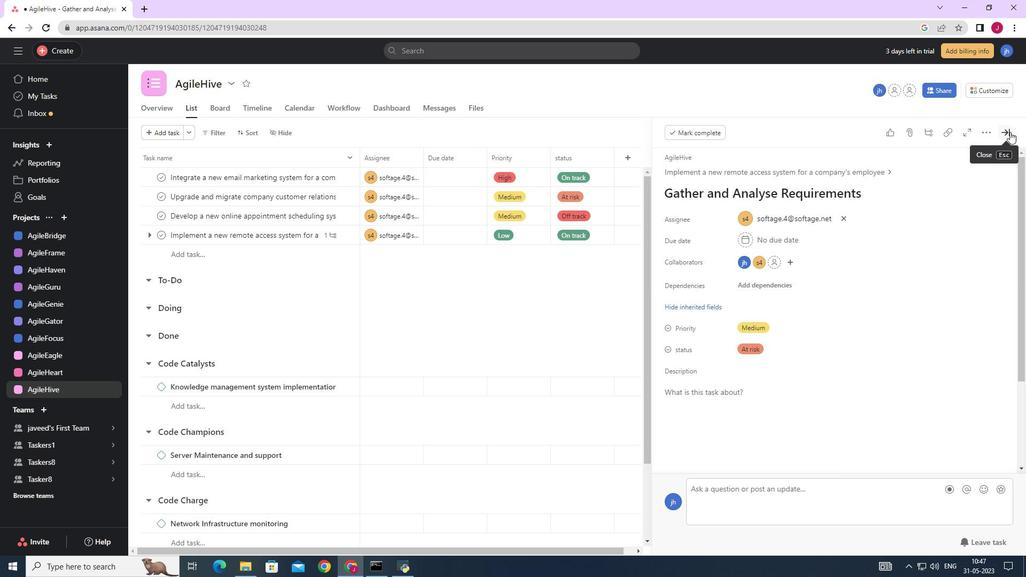 
Action: Mouse moved to (766, 306)
Screenshot: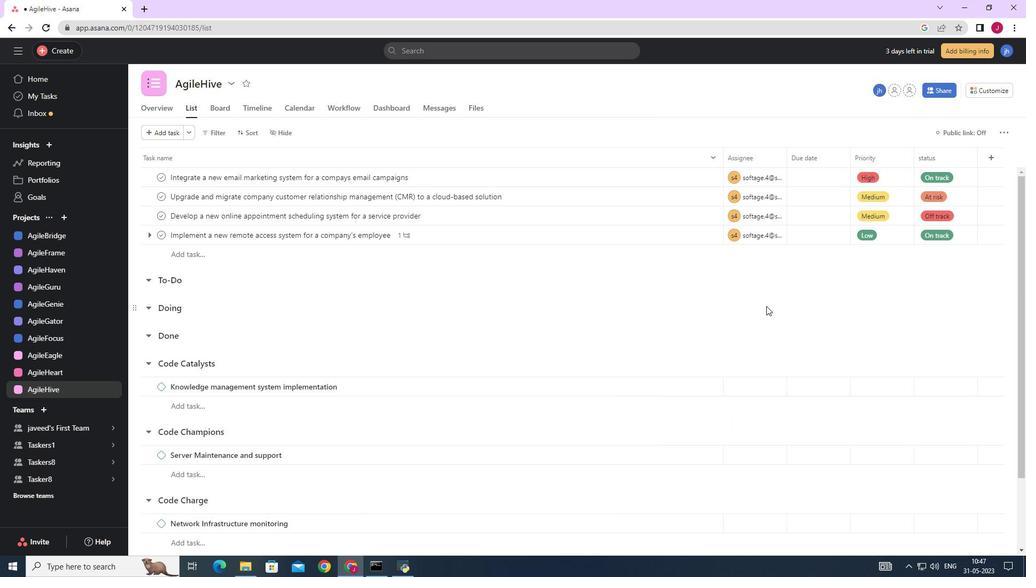 
